 Task: Check the percentage active listings of crown molding in the last 1 year.
Action: Mouse moved to (910, 198)
Screenshot: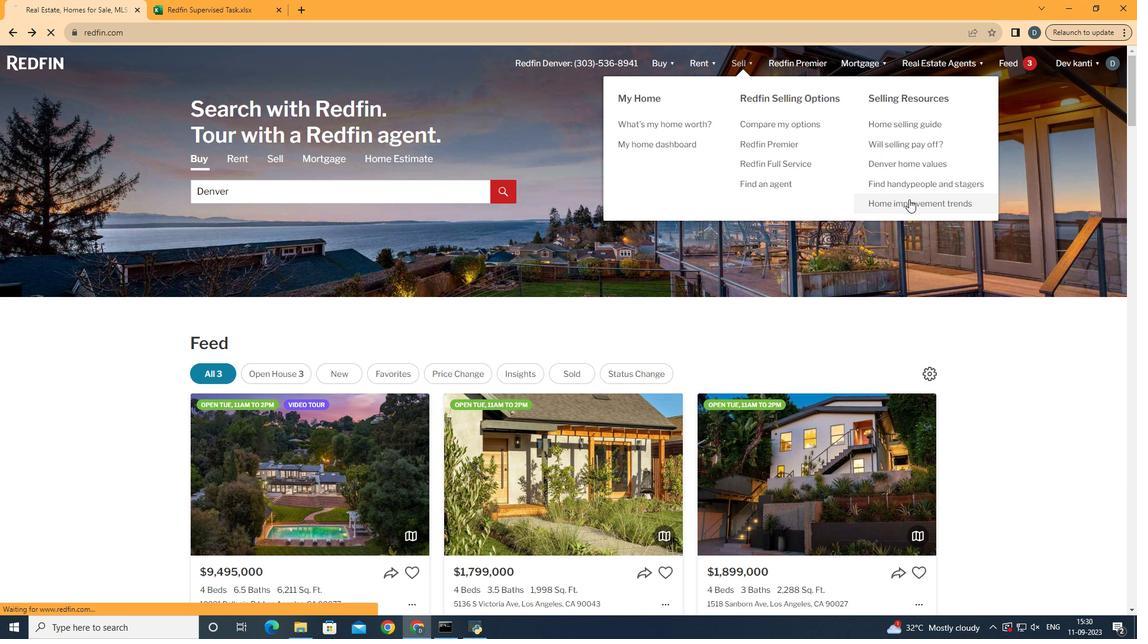 
Action: Mouse pressed left at (910, 198)
Screenshot: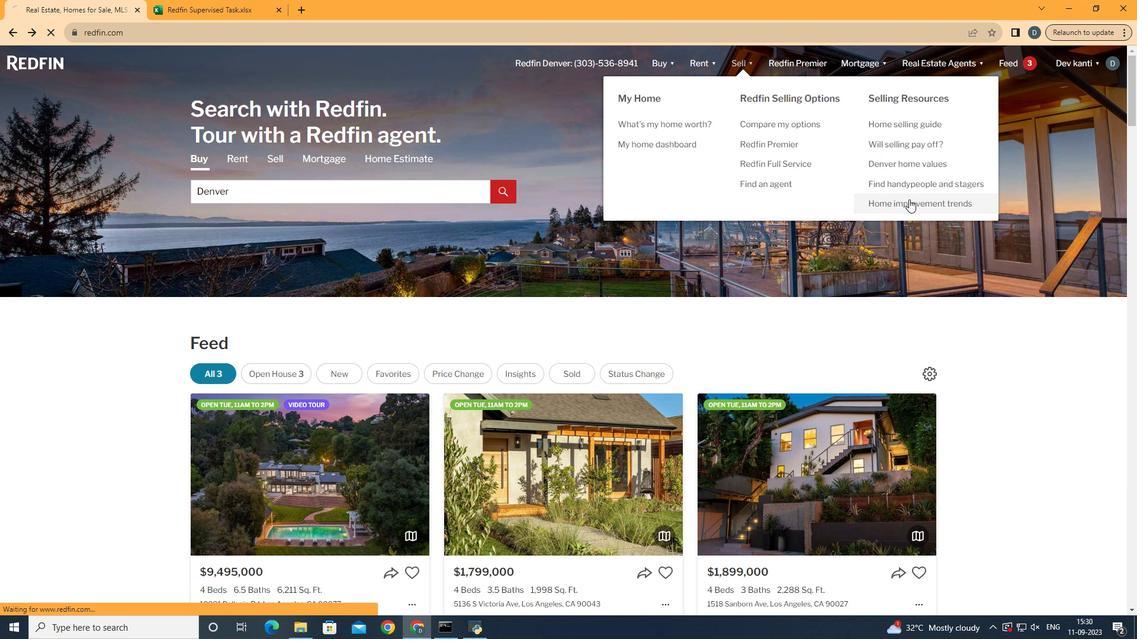 
Action: Mouse moved to (270, 223)
Screenshot: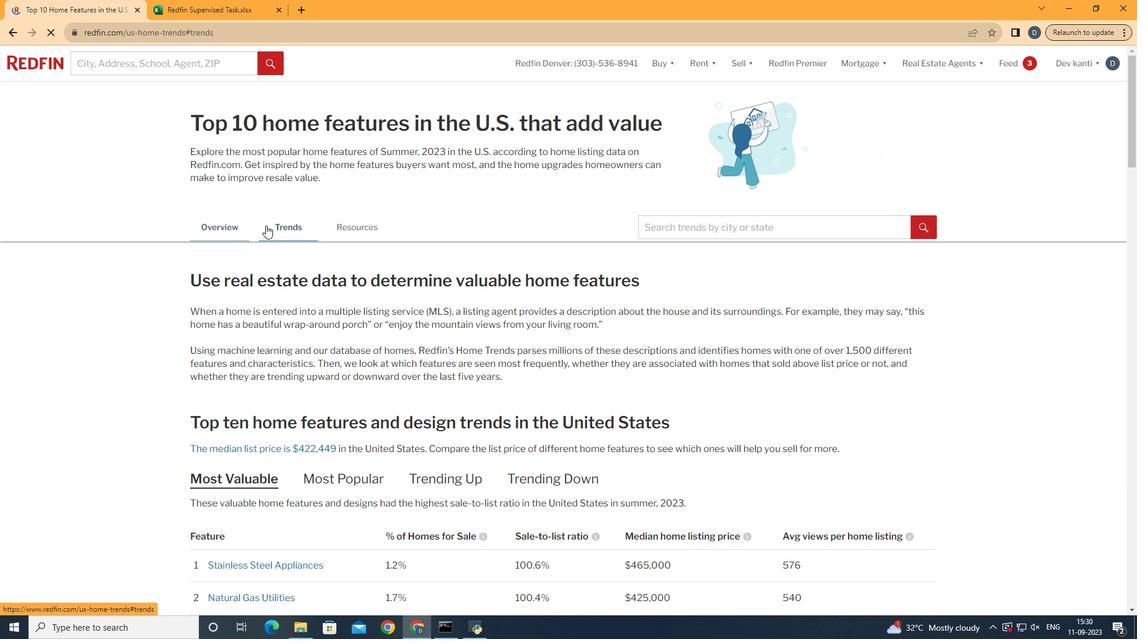 
Action: Mouse pressed left at (270, 223)
Screenshot: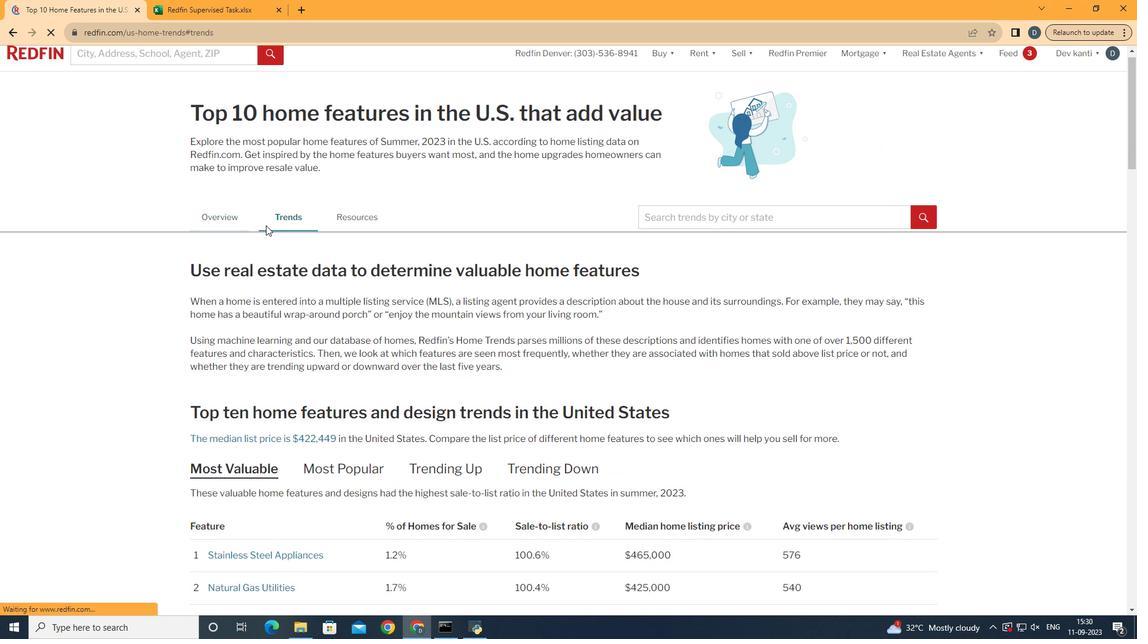 
Action: Mouse moved to (302, 252)
Screenshot: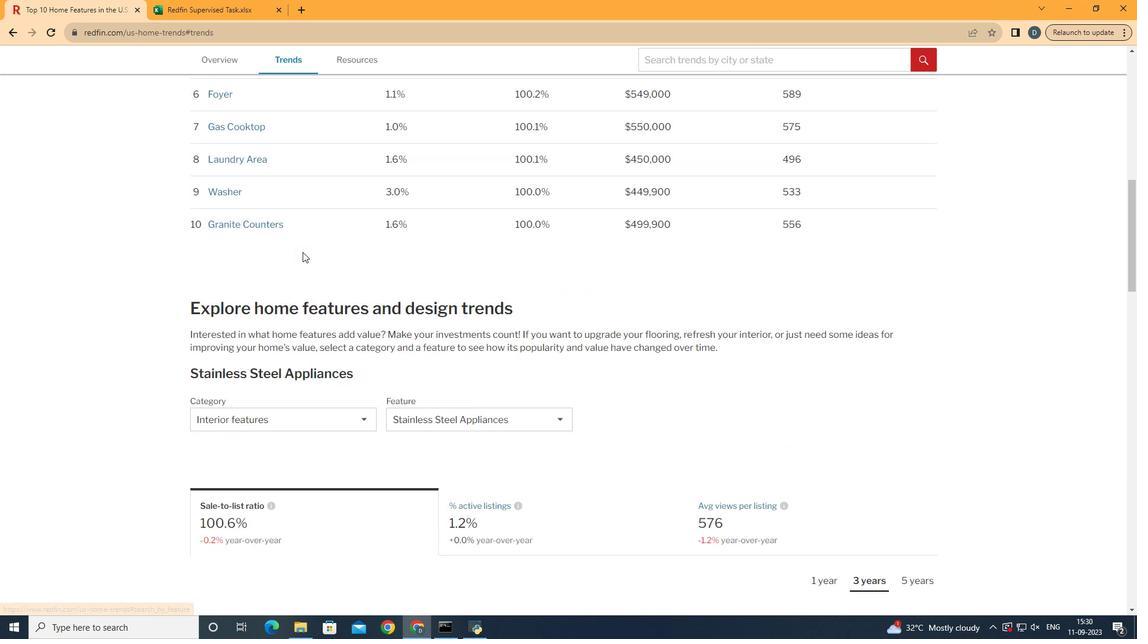 
Action: Mouse scrolled (302, 251) with delta (0, 0)
Screenshot: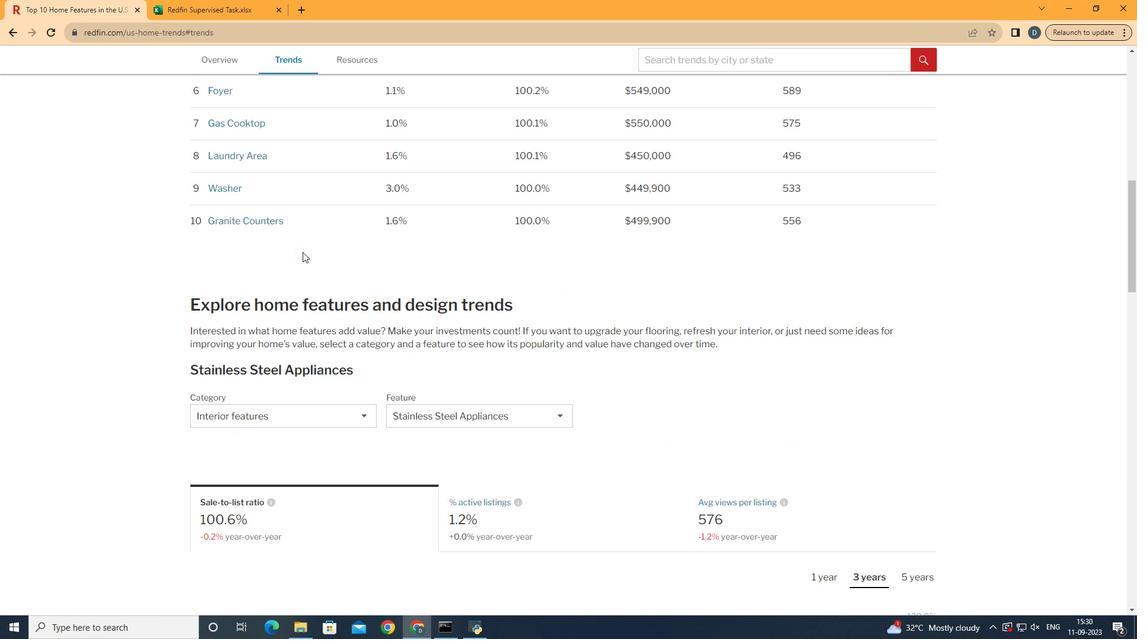 
Action: Mouse scrolled (302, 251) with delta (0, 0)
Screenshot: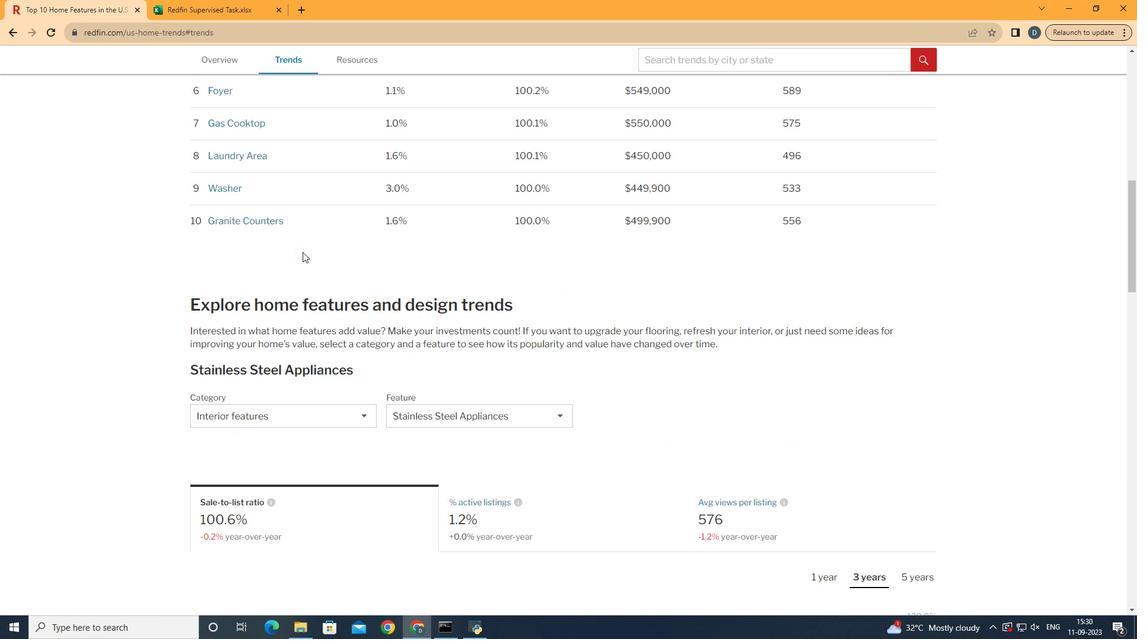 
Action: Mouse scrolled (302, 251) with delta (0, 0)
Screenshot: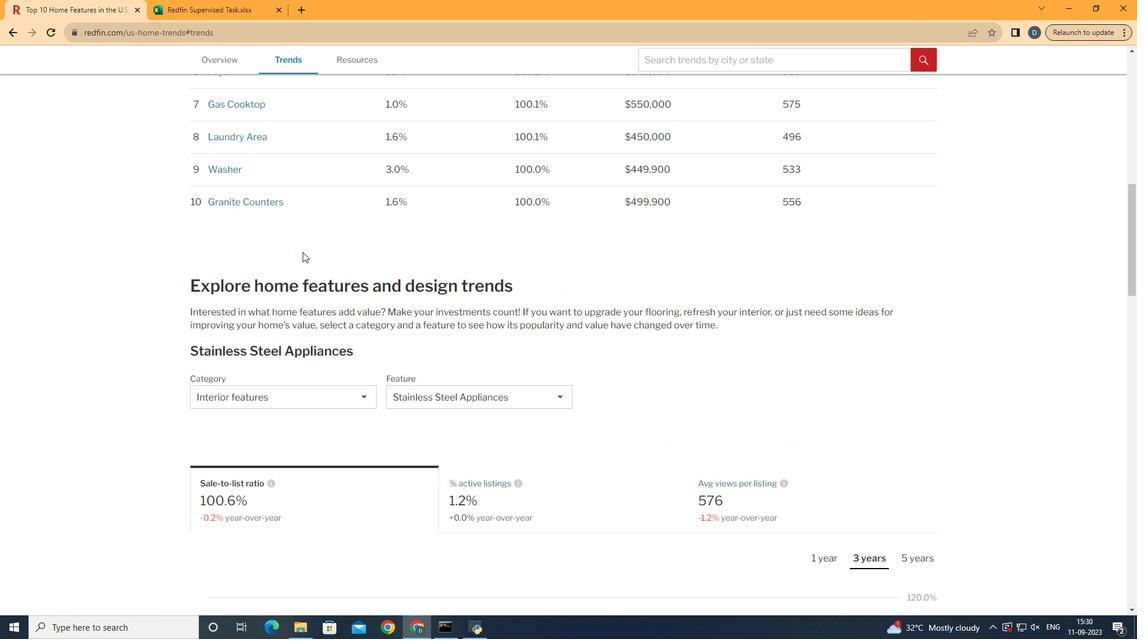 
Action: Mouse scrolled (302, 251) with delta (0, 0)
Screenshot: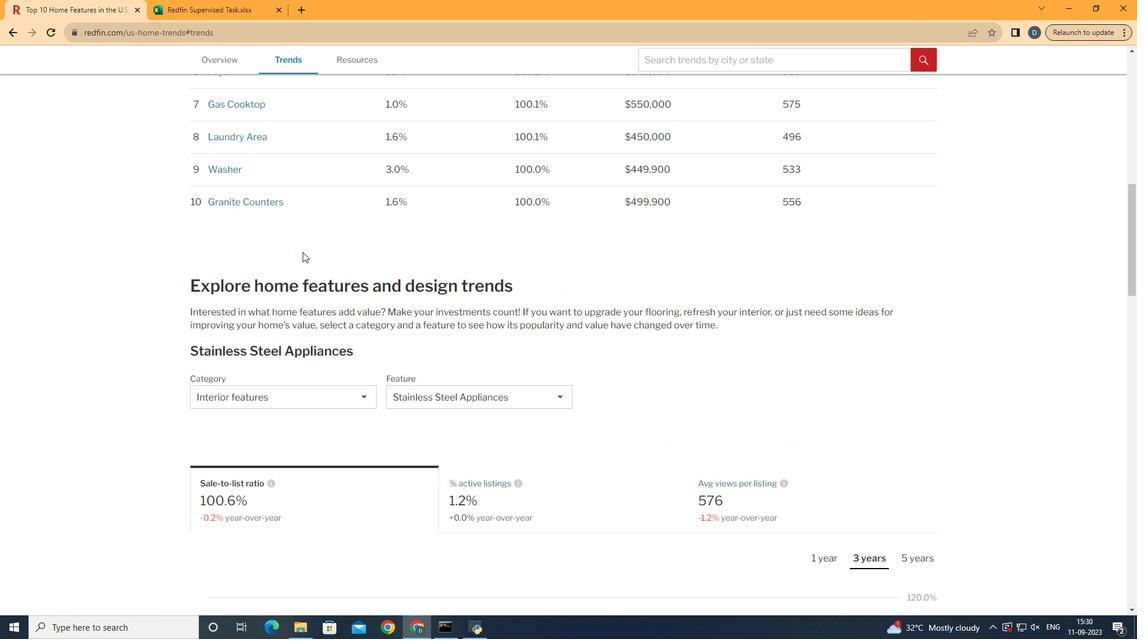 
Action: Mouse scrolled (302, 251) with delta (0, 0)
Screenshot: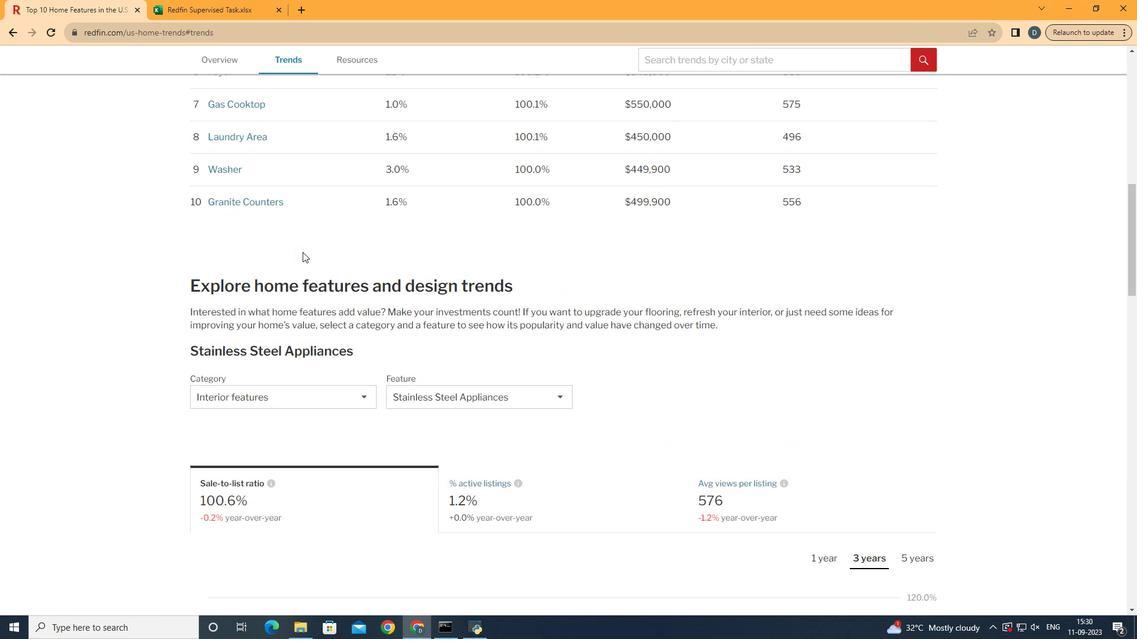 
Action: Mouse scrolled (302, 251) with delta (0, 0)
Screenshot: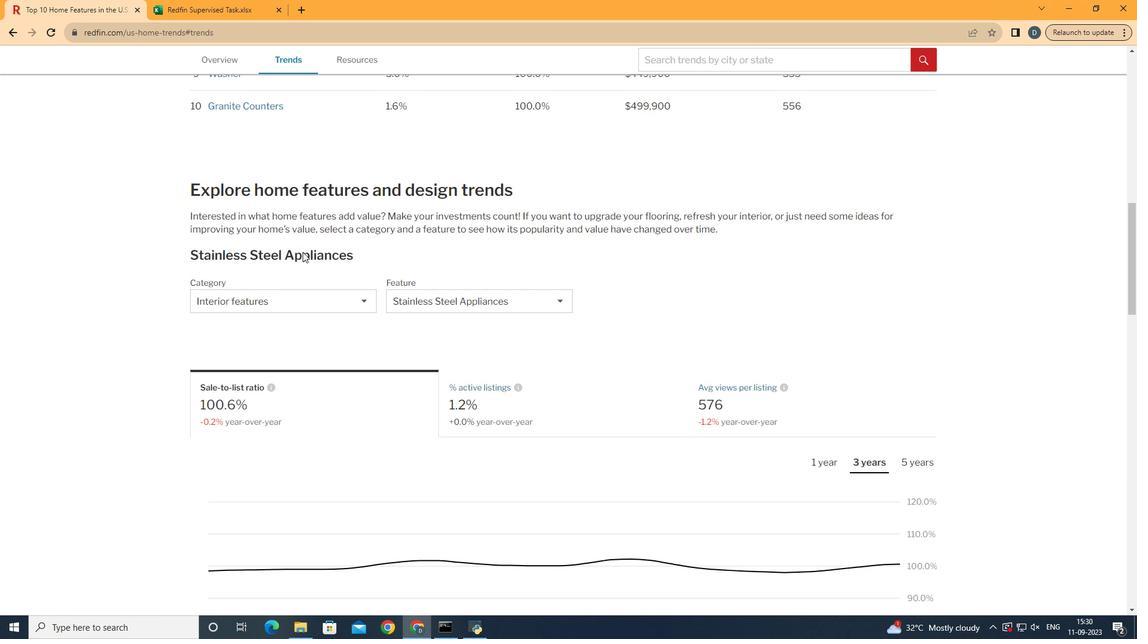 
Action: Mouse scrolled (302, 251) with delta (0, 0)
Screenshot: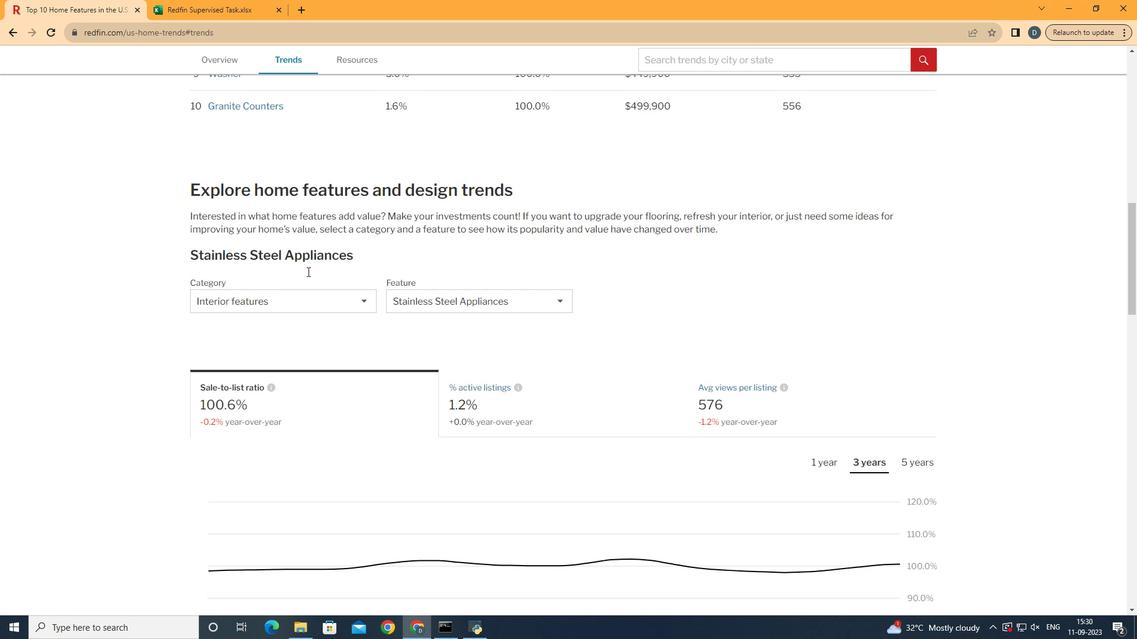 
Action: Mouse moved to (301, 309)
Screenshot: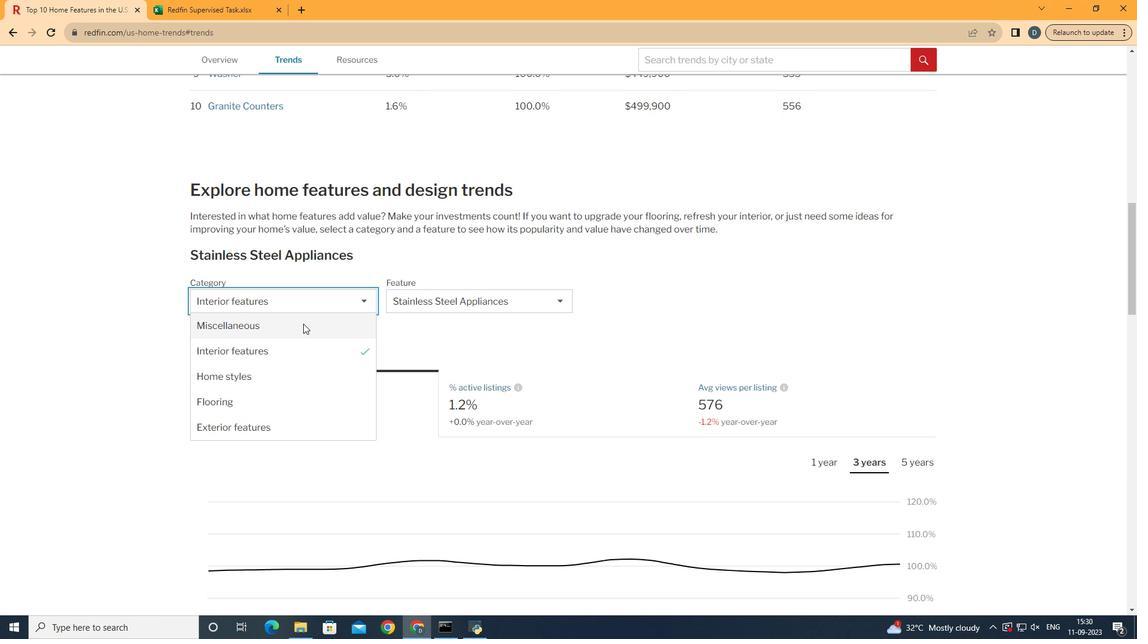 
Action: Mouse pressed left at (301, 309)
Screenshot: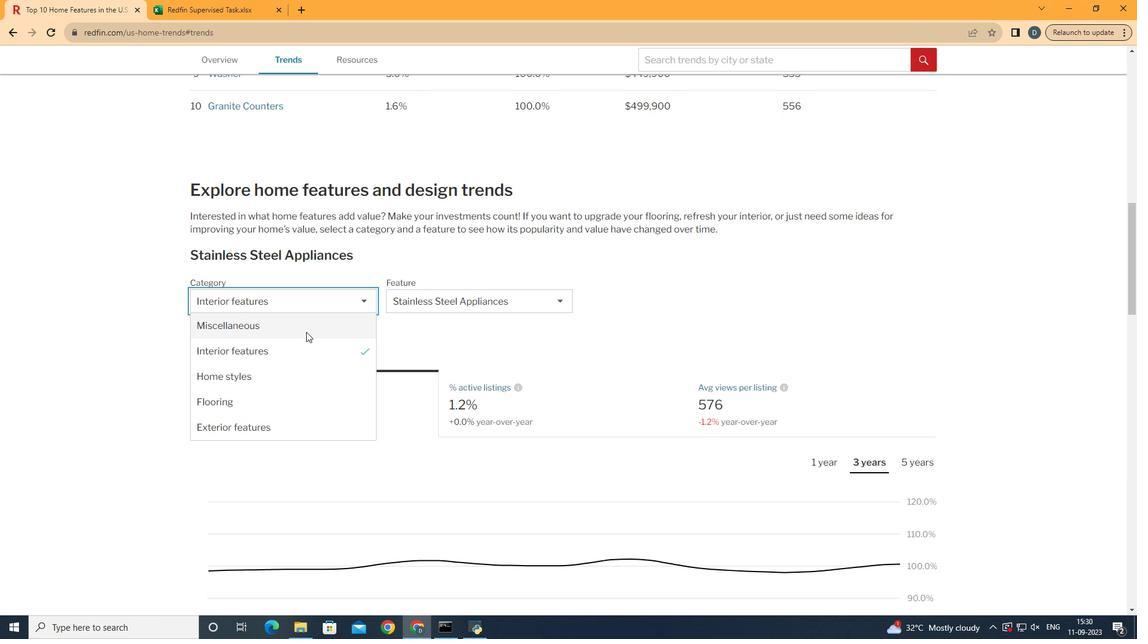 
Action: Mouse moved to (308, 341)
Screenshot: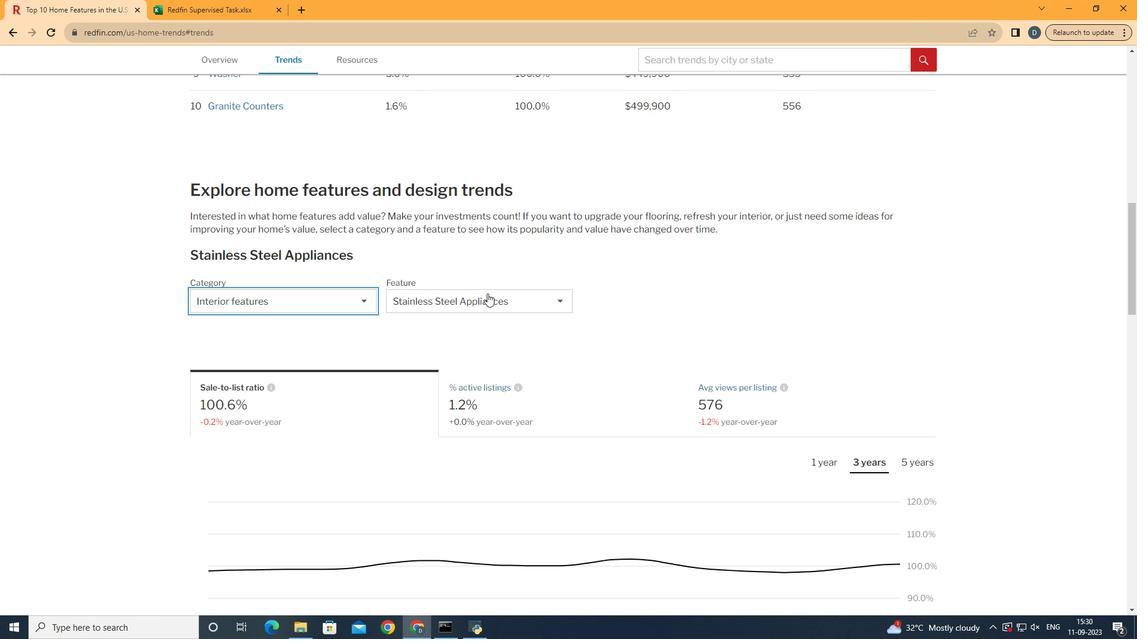 
Action: Mouse pressed left at (308, 341)
Screenshot: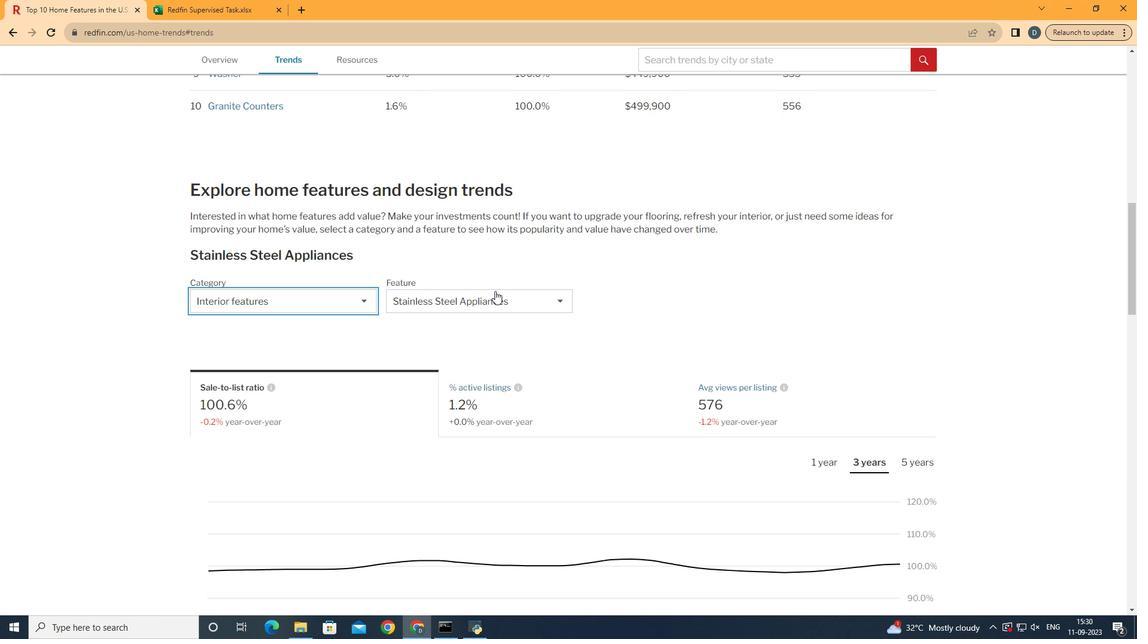 
Action: Mouse moved to (495, 291)
Screenshot: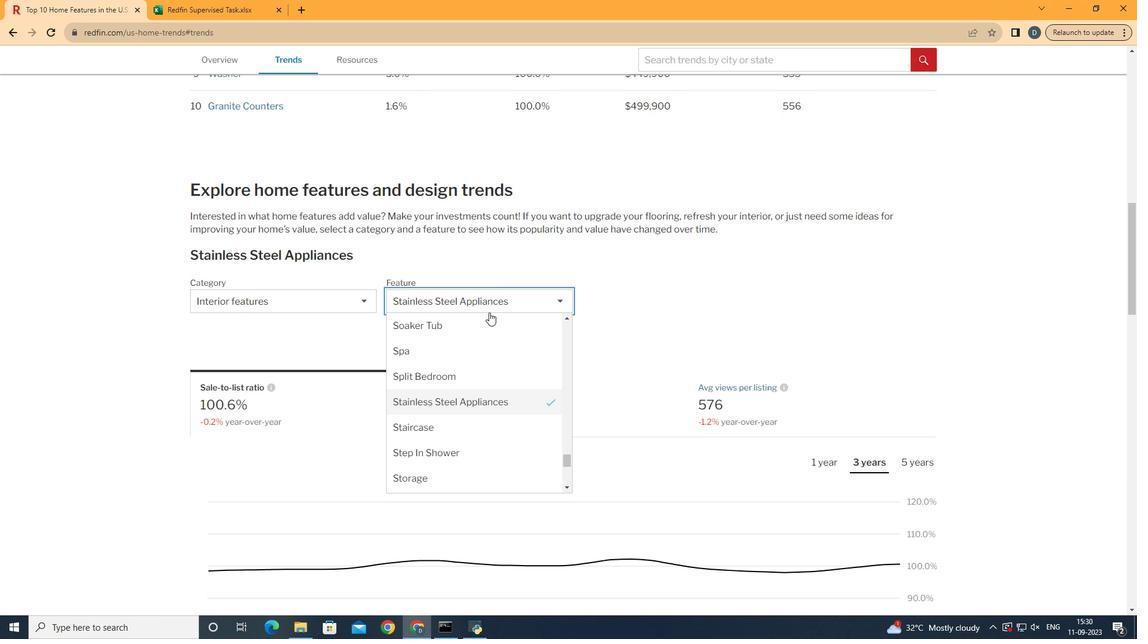 
Action: Mouse pressed left at (495, 291)
Screenshot: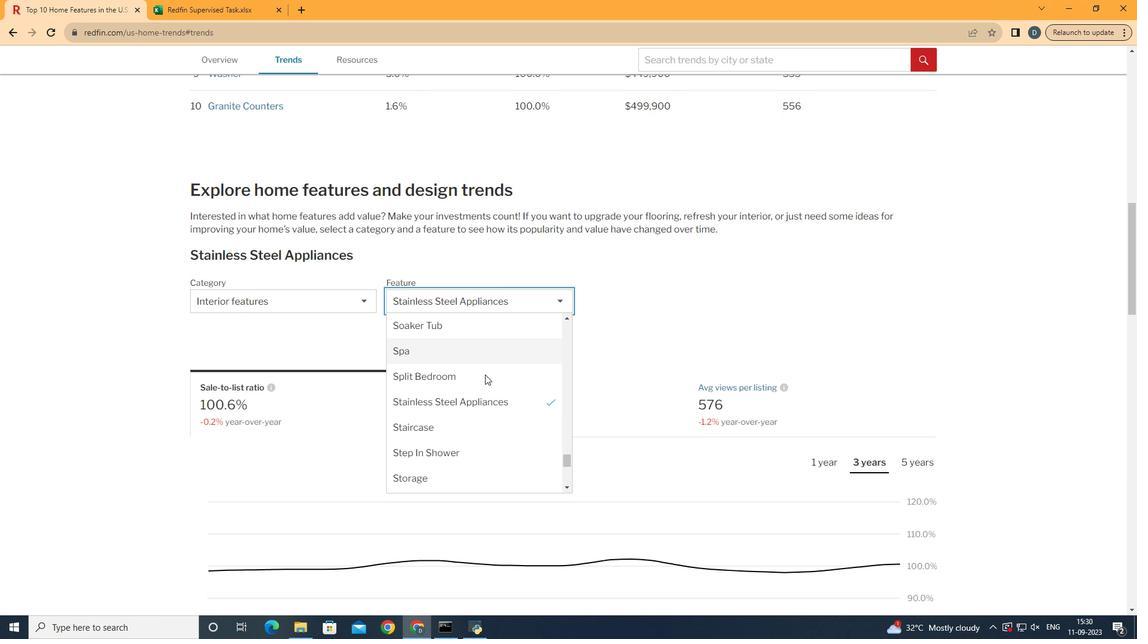 
Action: Mouse moved to (490, 379)
Screenshot: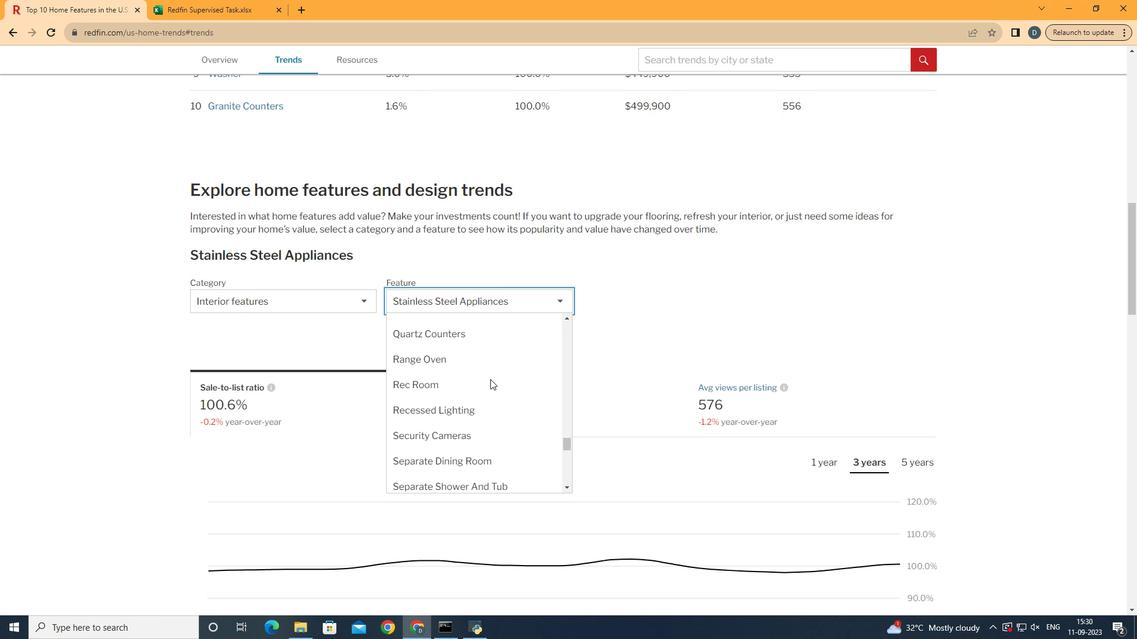 
Action: Mouse scrolled (490, 380) with delta (0, 0)
Screenshot: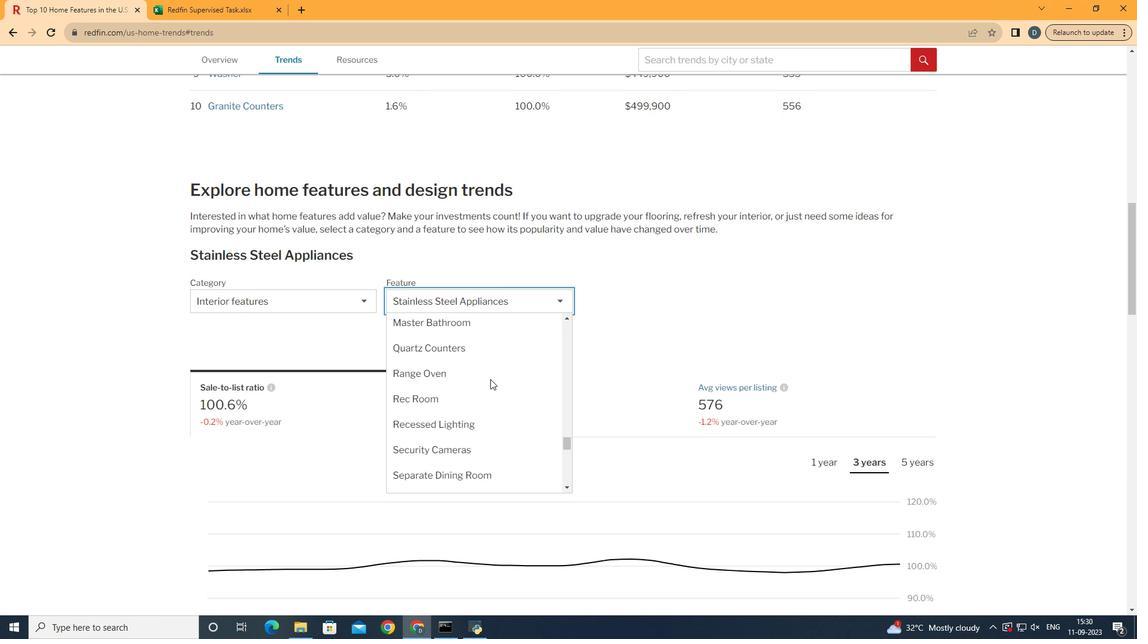 
Action: Mouse scrolled (490, 380) with delta (0, 0)
Screenshot: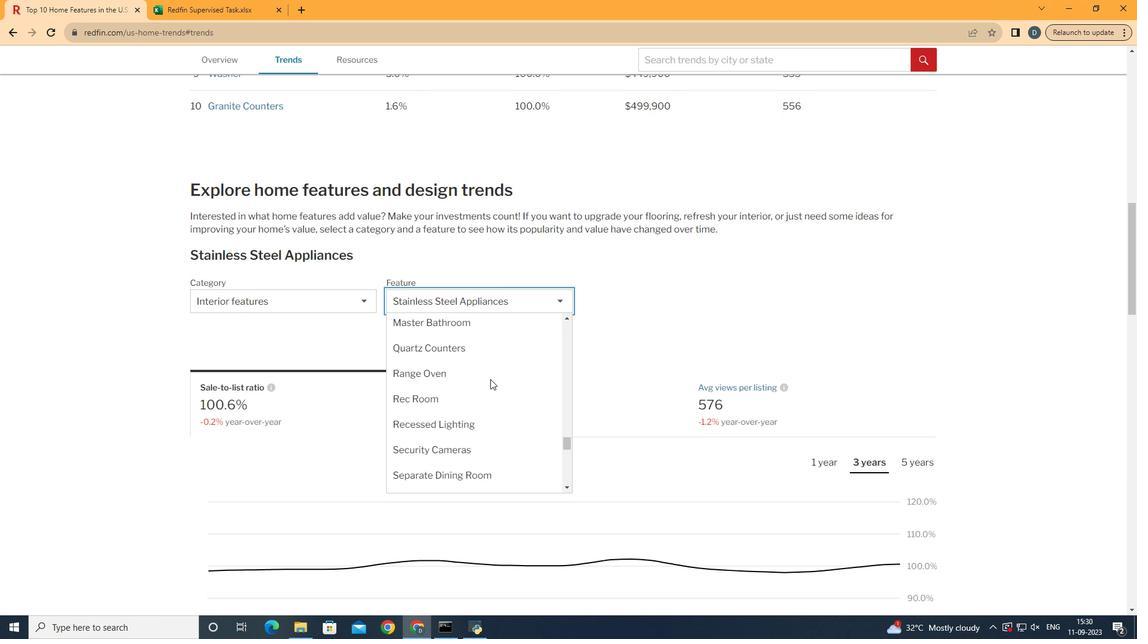 
Action: Mouse scrolled (490, 380) with delta (0, 0)
Screenshot: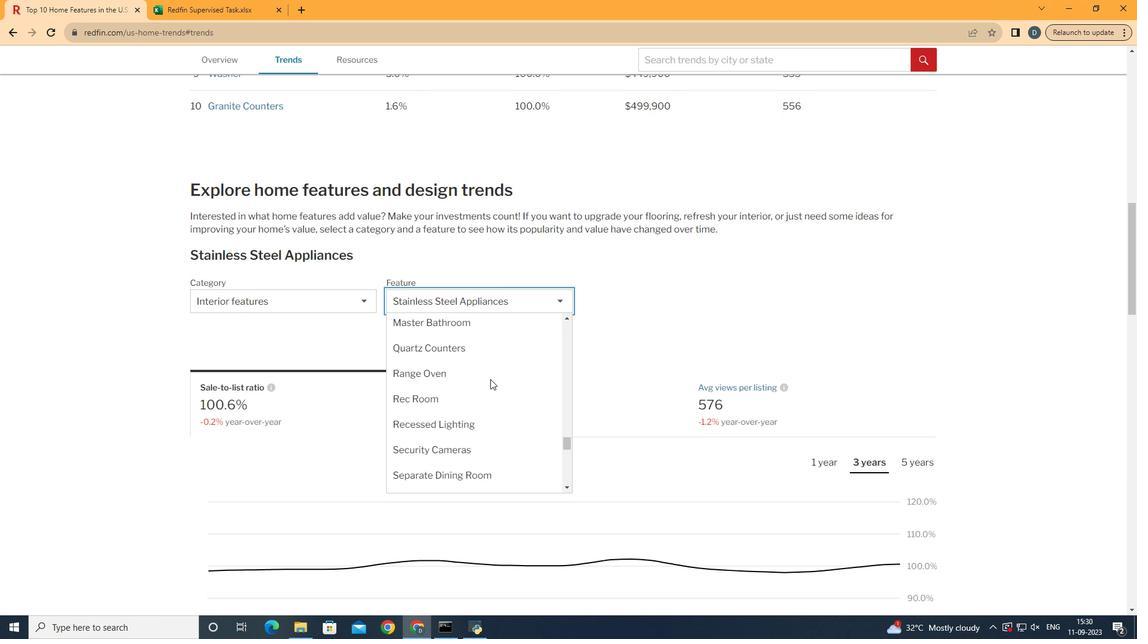 
Action: Mouse scrolled (490, 380) with delta (0, 0)
Screenshot: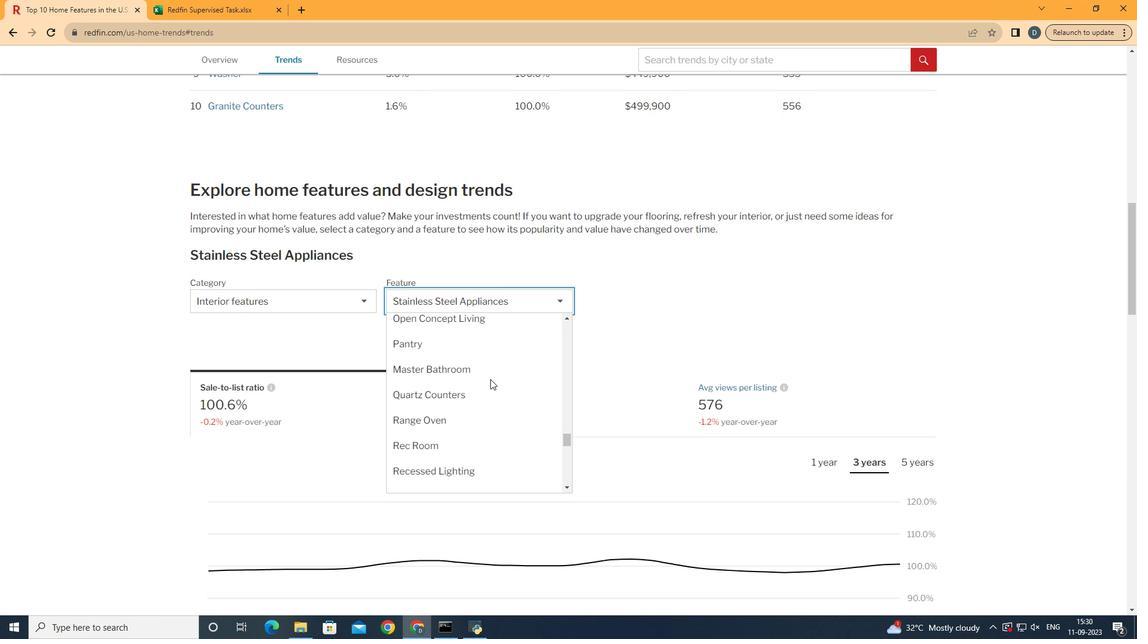 
Action: Mouse scrolled (490, 380) with delta (0, 0)
Screenshot: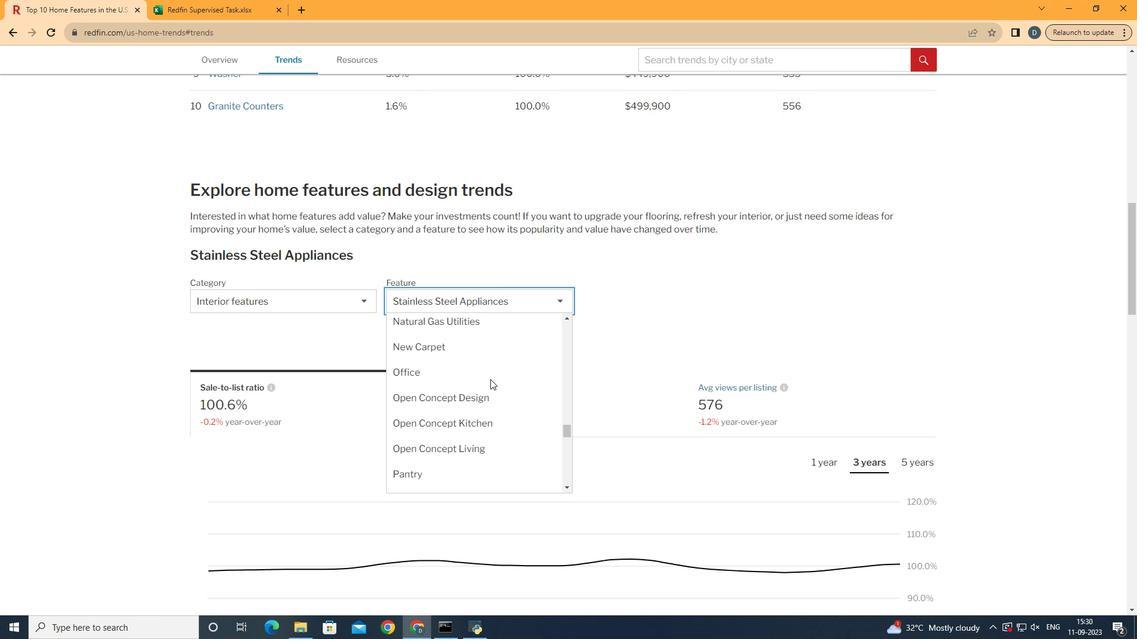 
Action: Mouse scrolled (490, 380) with delta (0, 0)
Screenshot: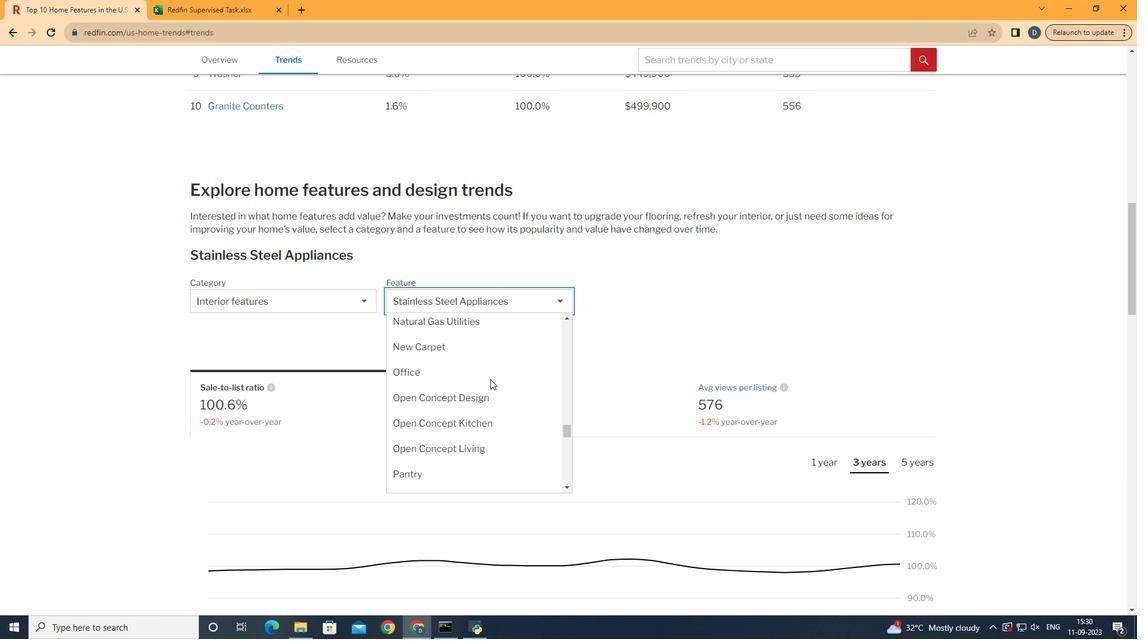 
Action: Mouse scrolled (490, 380) with delta (0, 0)
Screenshot: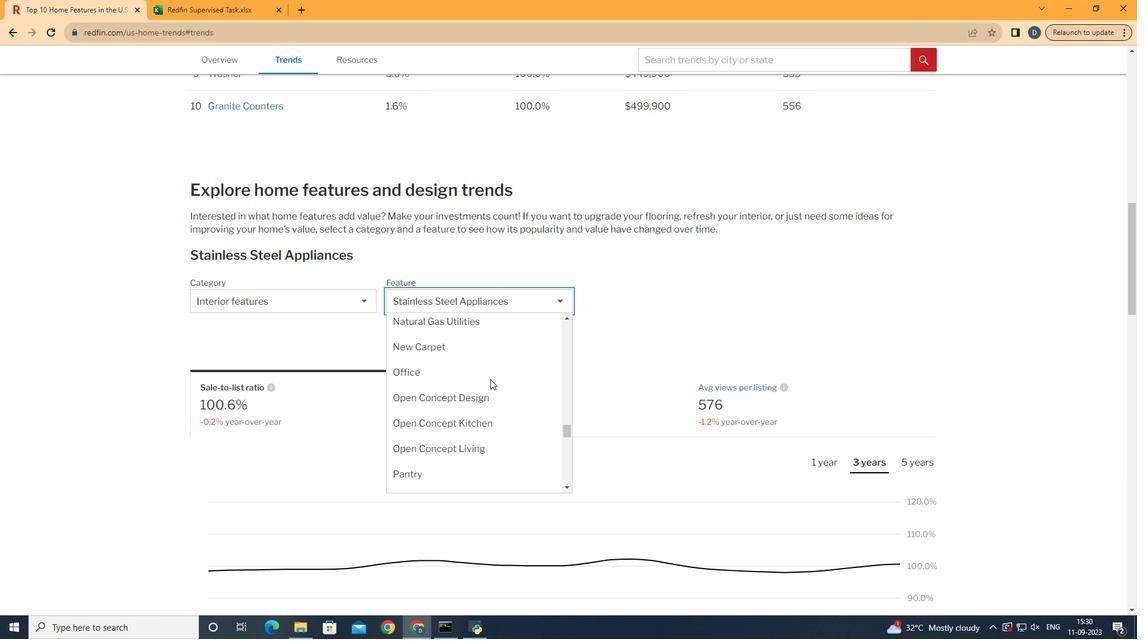 
Action: Mouse scrolled (490, 380) with delta (0, 0)
Screenshot: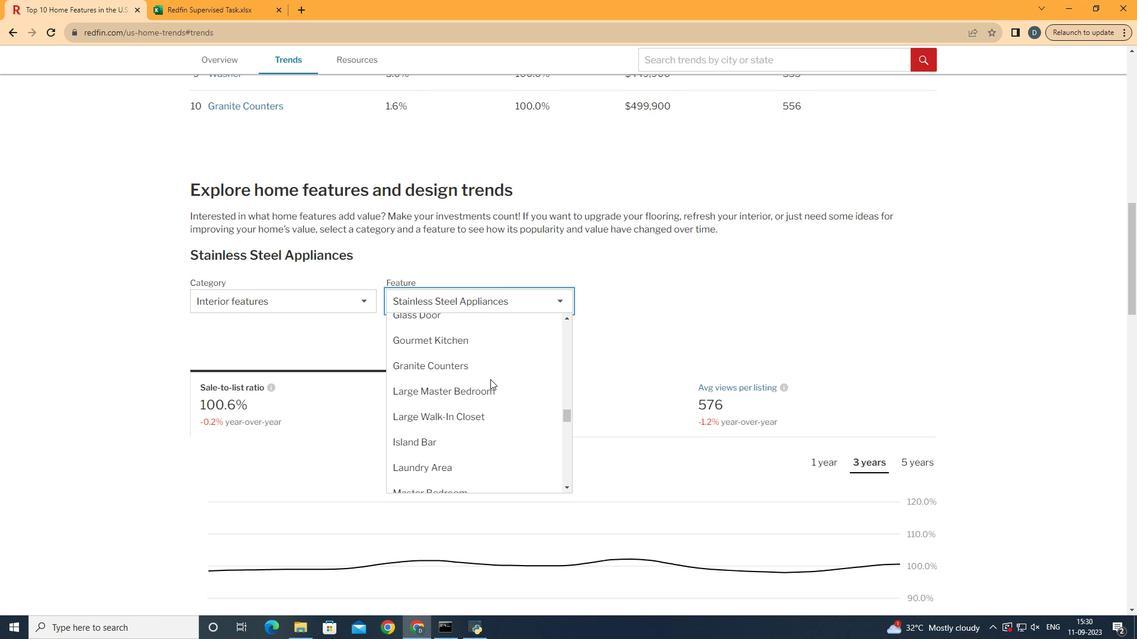 
Action: Mouse scrolled (490, 380) with delta (0, 0)
Screenshot: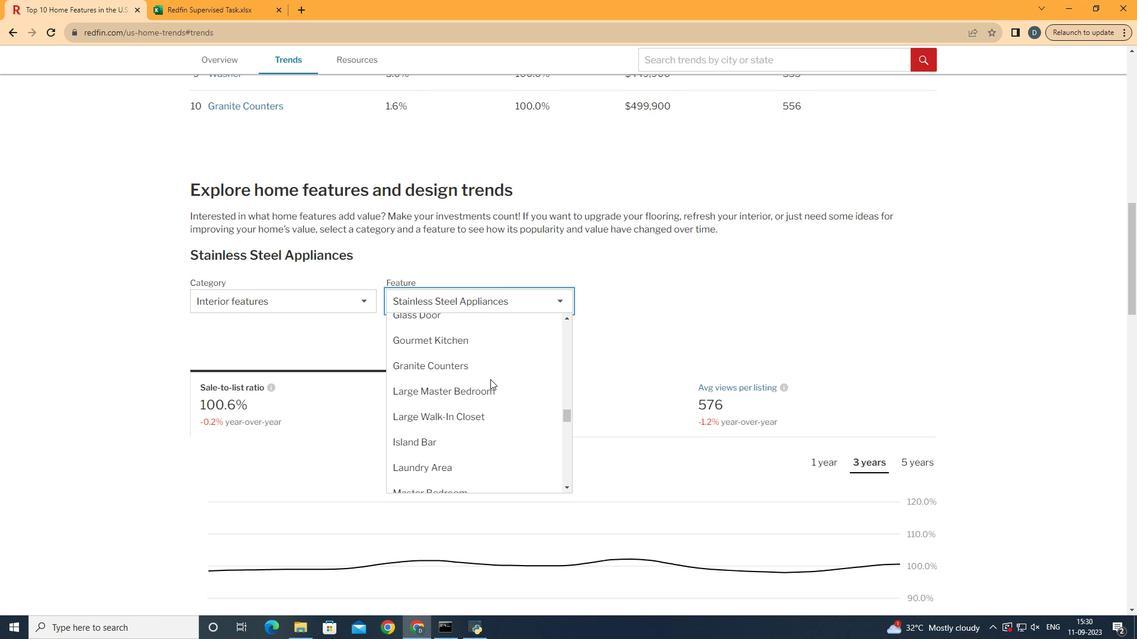 
Action: Mouse scrolled (490, 380) with delta (0, 0)
Screenshot: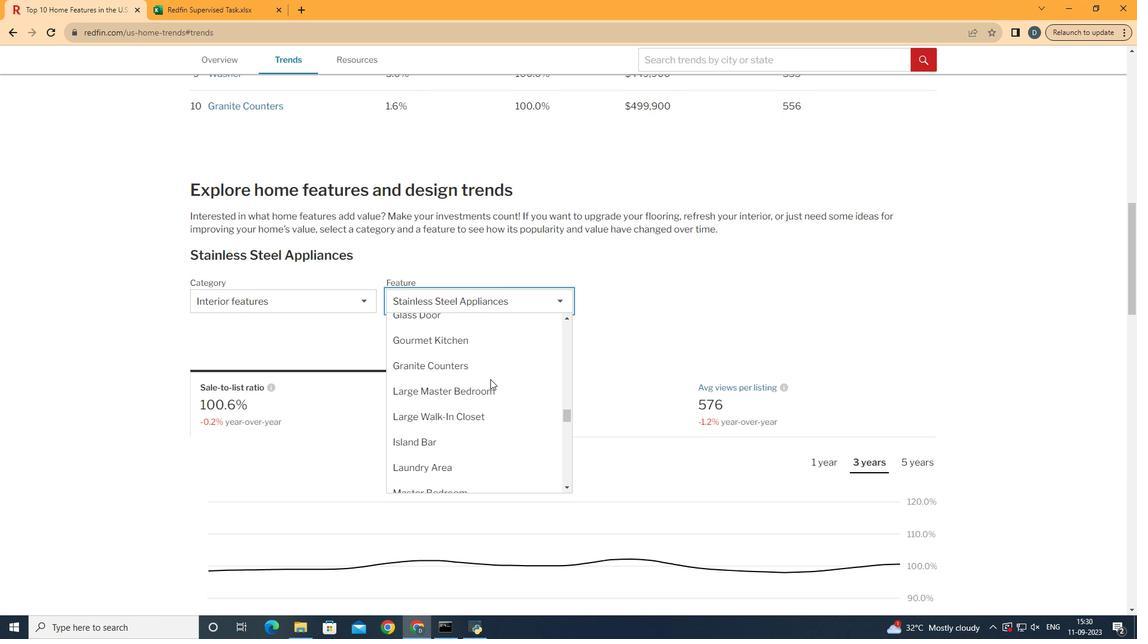 
Action: Mouse scrolled (490, 380) with delta (0, 0)
Screenshot: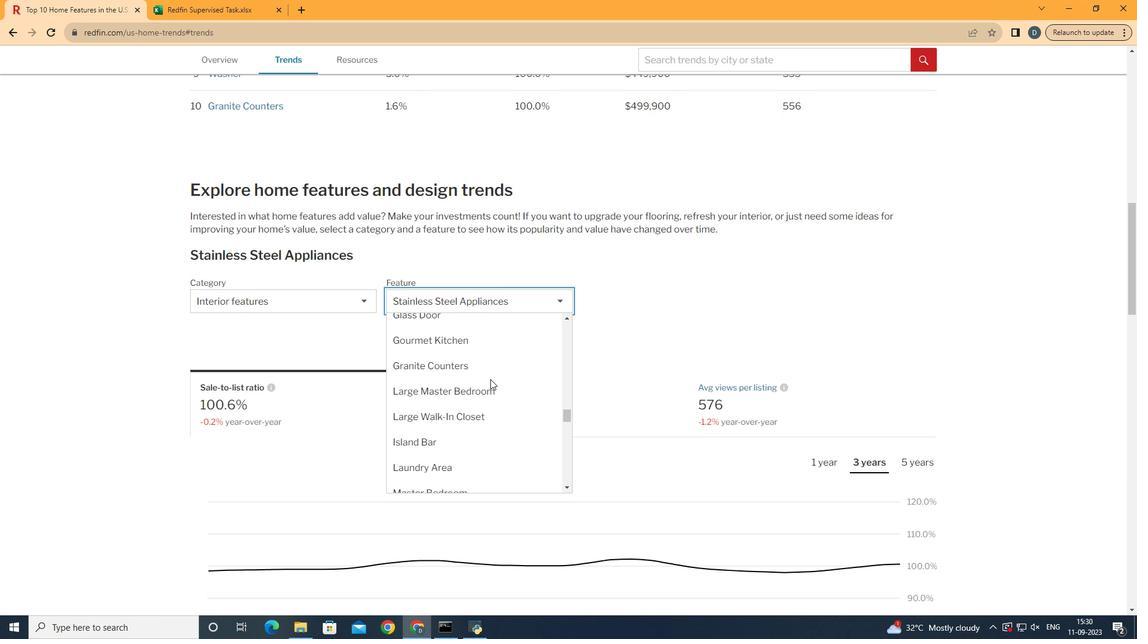 
Action: Mouse moved to (491, 379)
Screenshot: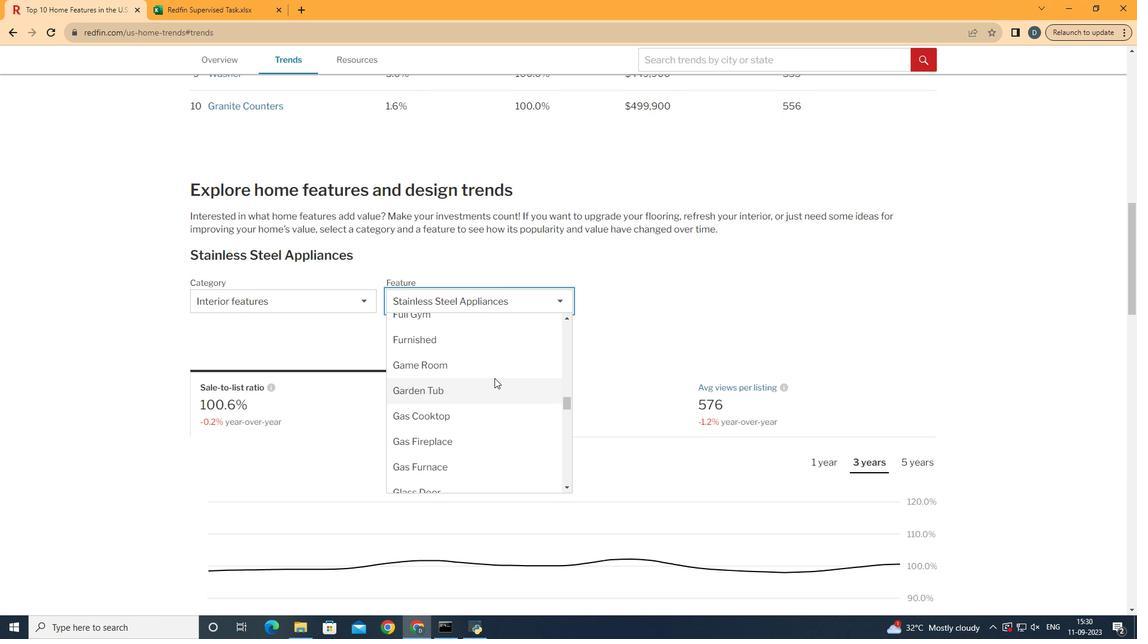 
Action: Mouse scrolled (491, 380) with delta (0, 0)
Screenshot: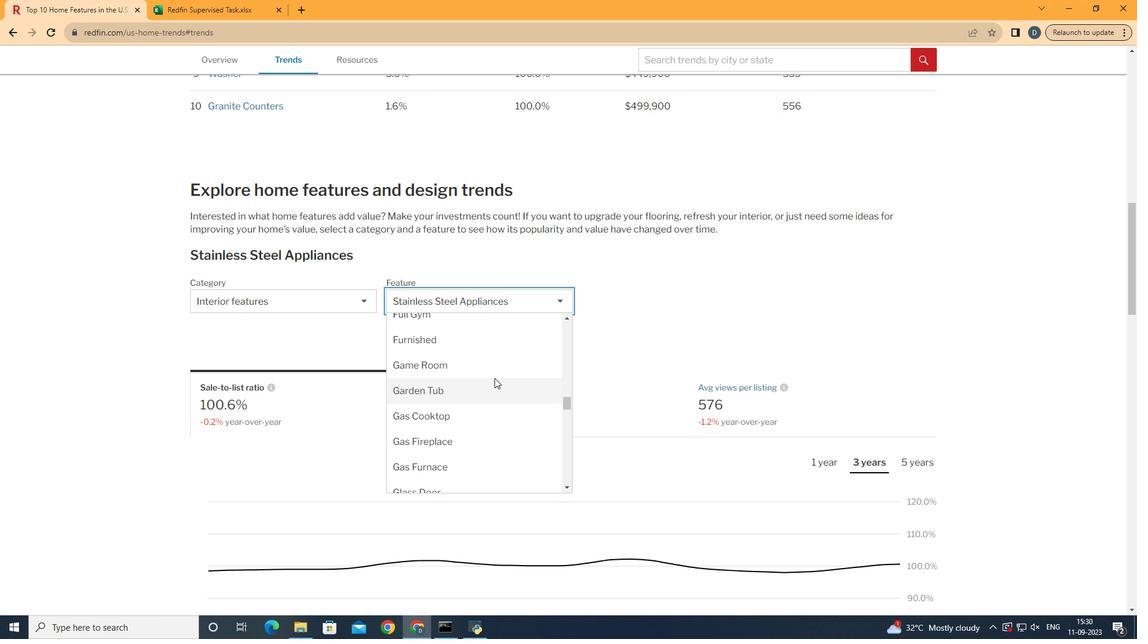
Action: Mouse scrolled (491, 380) with delta (0, 0)
Screenshot: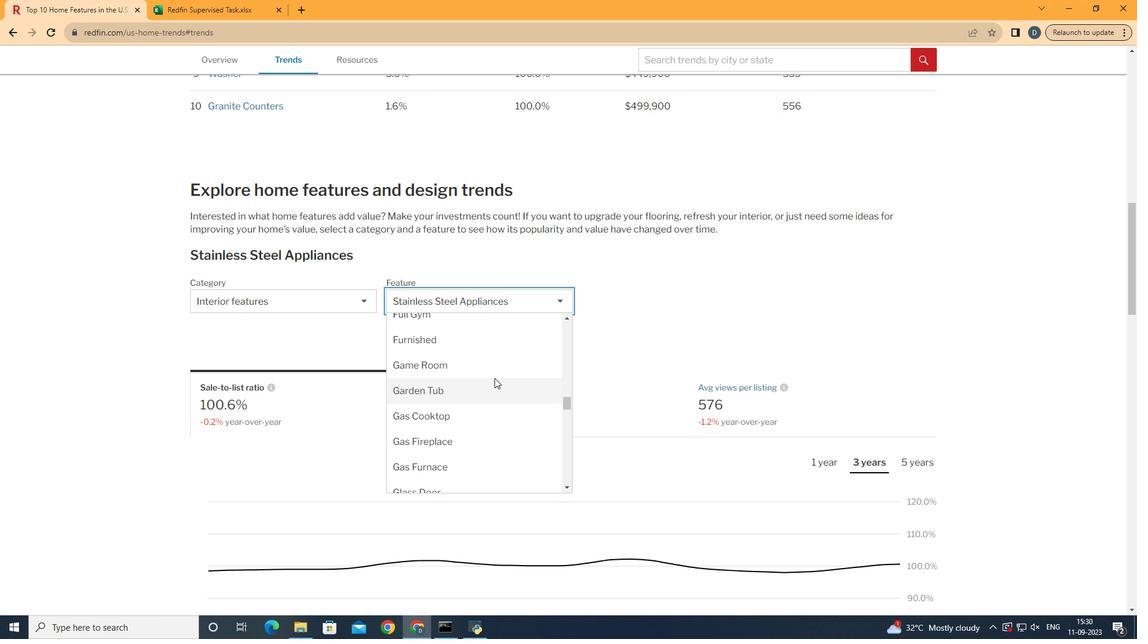 
Action: Mouse scrolled (491, 380) with delta (0, 0)
Screenshot: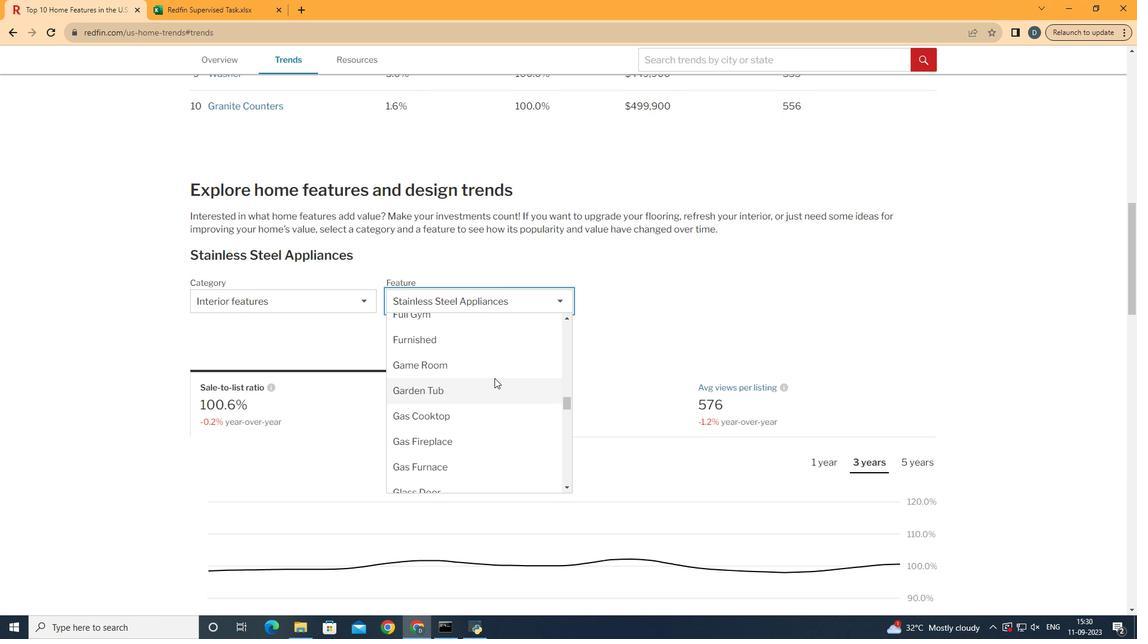 
Action: Mouse moved to (494, 378)
Screenshot: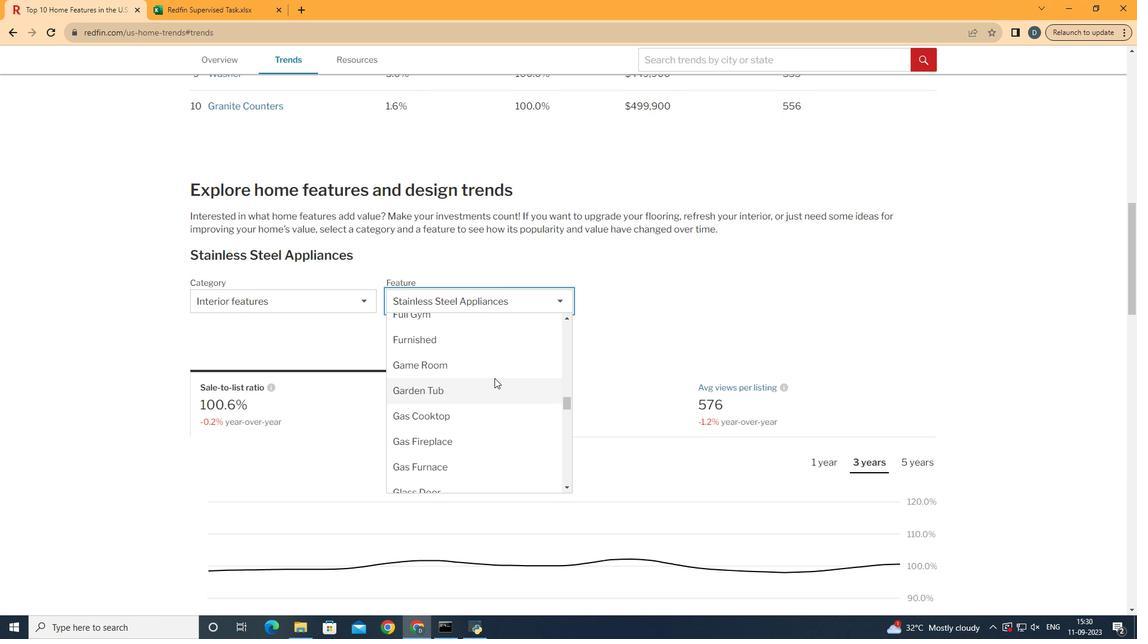 
Action: Mouse scrolled (494, 379) with delta (0, 0)
Screenshot: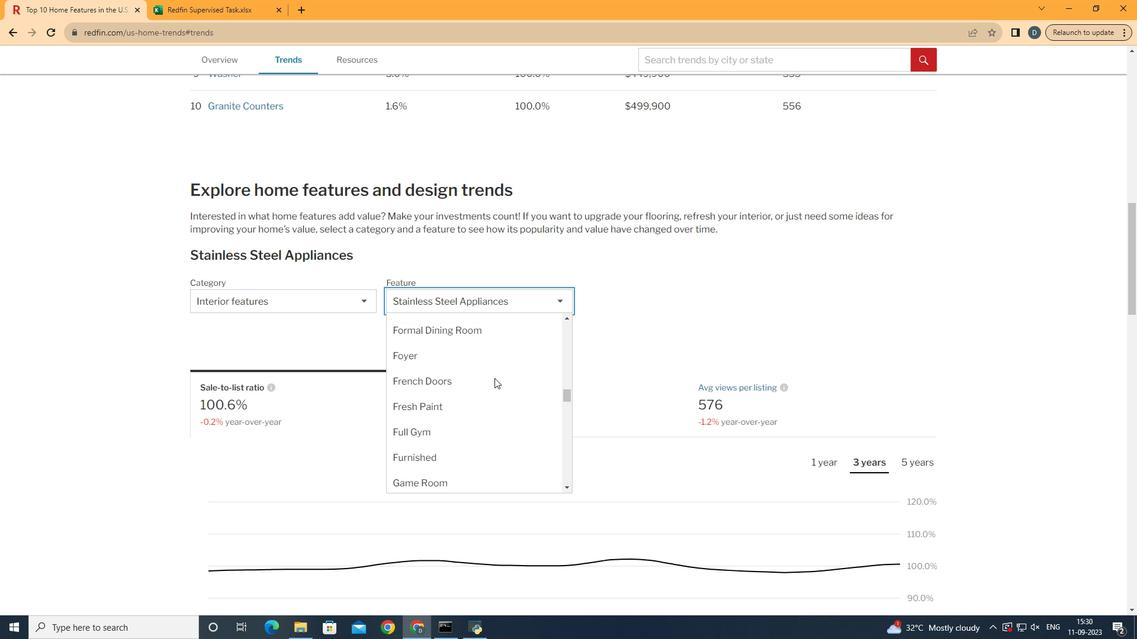
Action: Mouse scrolled (494, 379) with delta (0, 0)
Screenshot: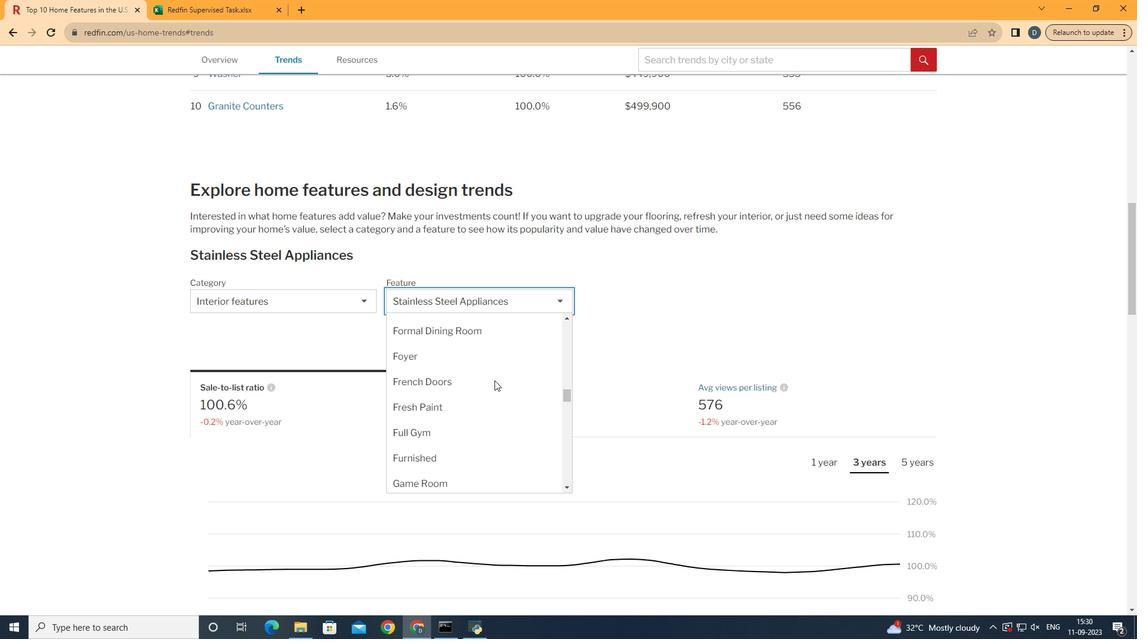 
Action: Mouse moved to (494, 382)
Screenshot: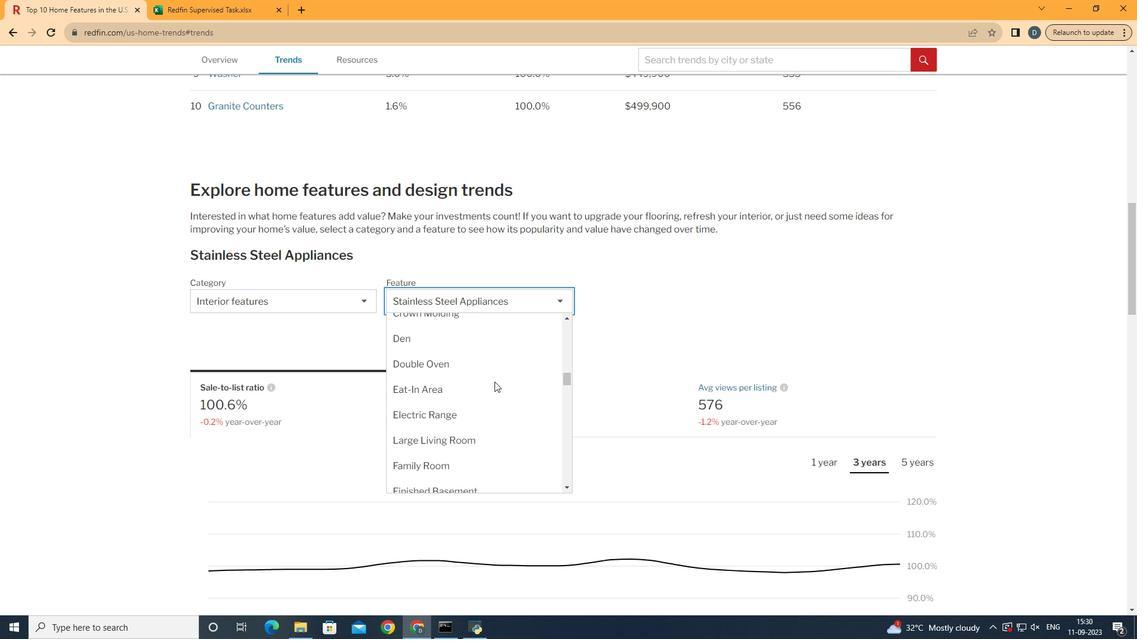 
Action: Mouse scrolled (494, 382) with delta (0, 0)
Screenshot: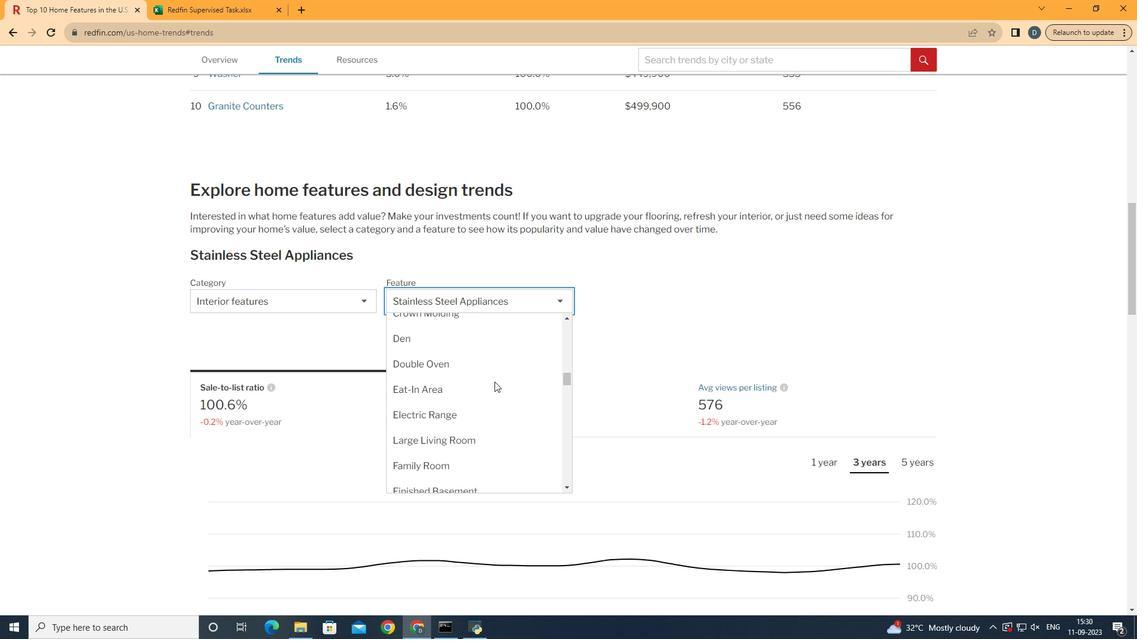
Action: Mouse scrolled (494, 382) with delta (0, 0)
Screenshot: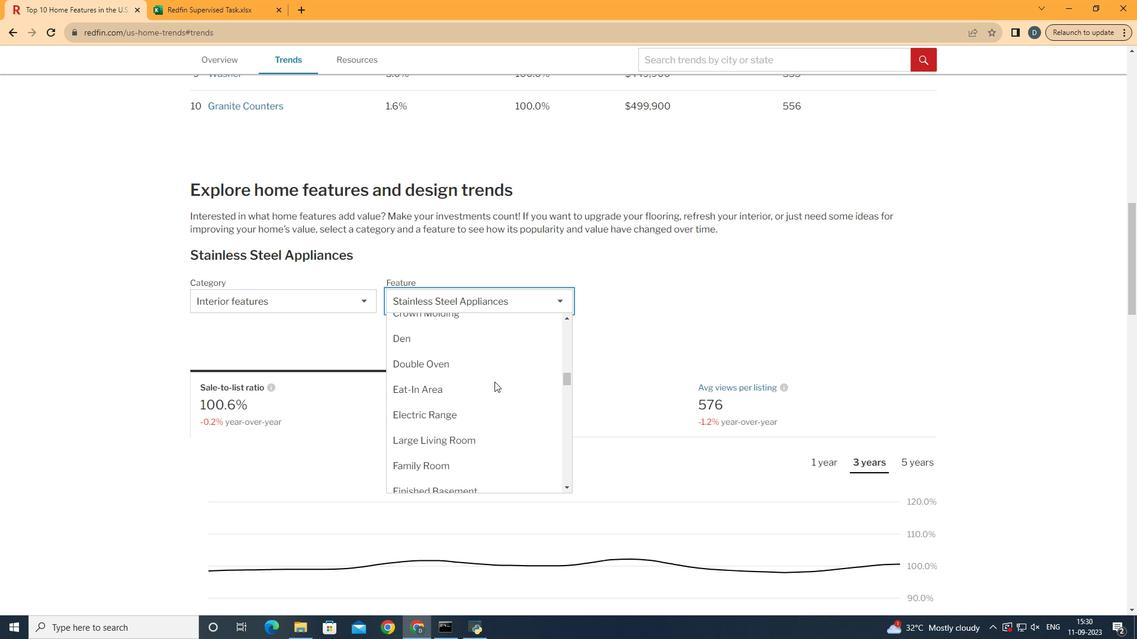 
Action: Mouse moved to (494, 382)
Screenshot: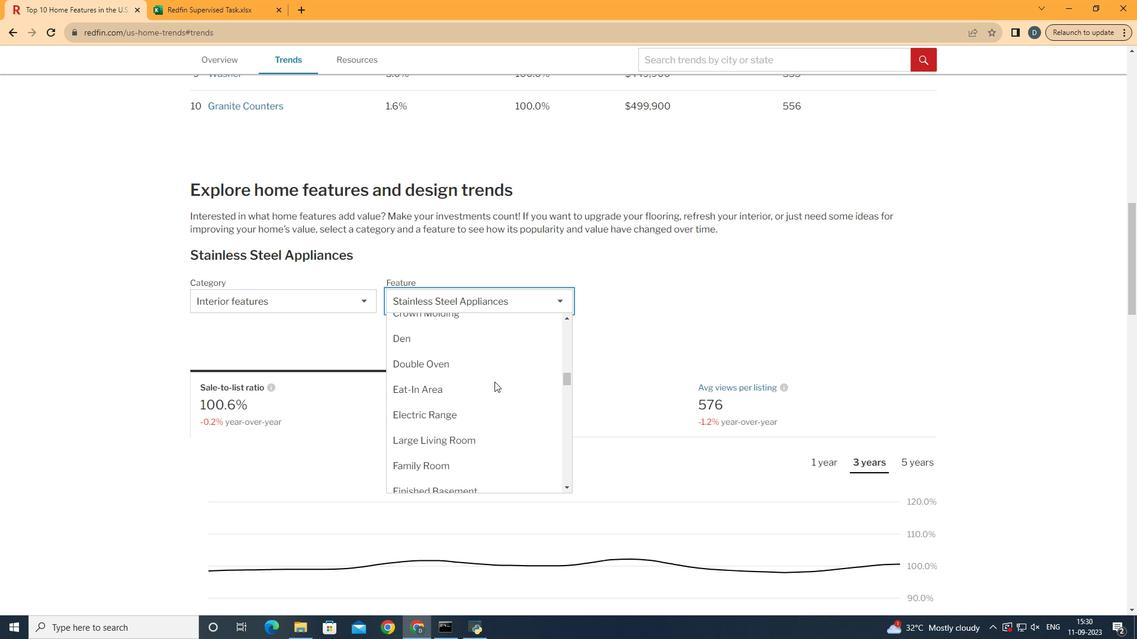 
Action: Mouse scrolled (494, 382) with delta (0, 0)
Screenshot: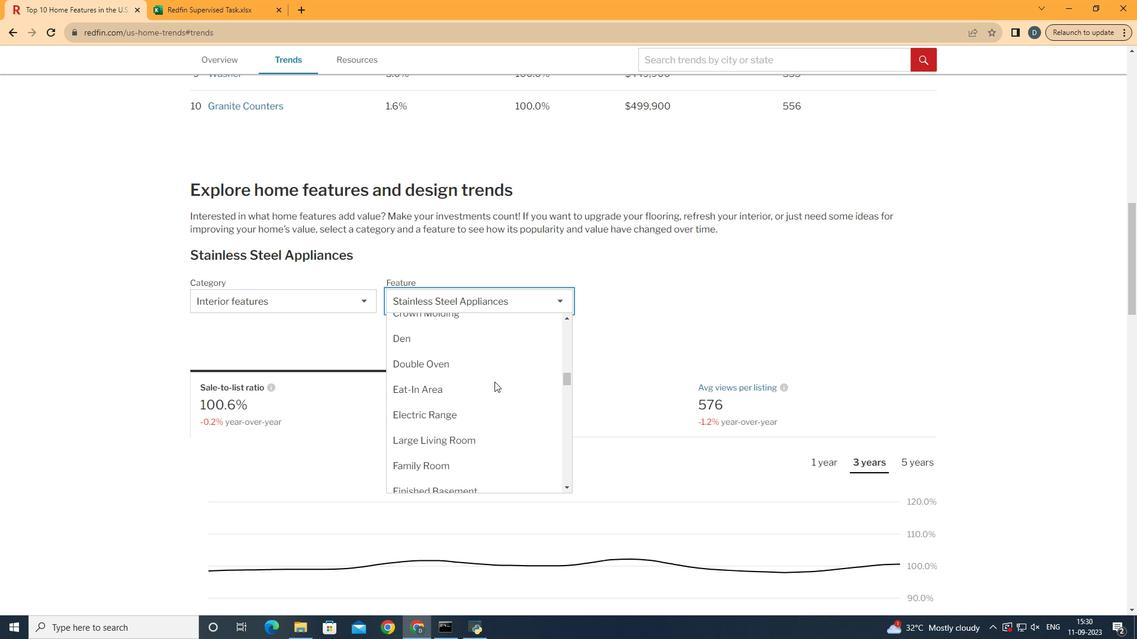 
Action: Mouse scrolled (494, 382) with delta (0, 0)
Screenshot: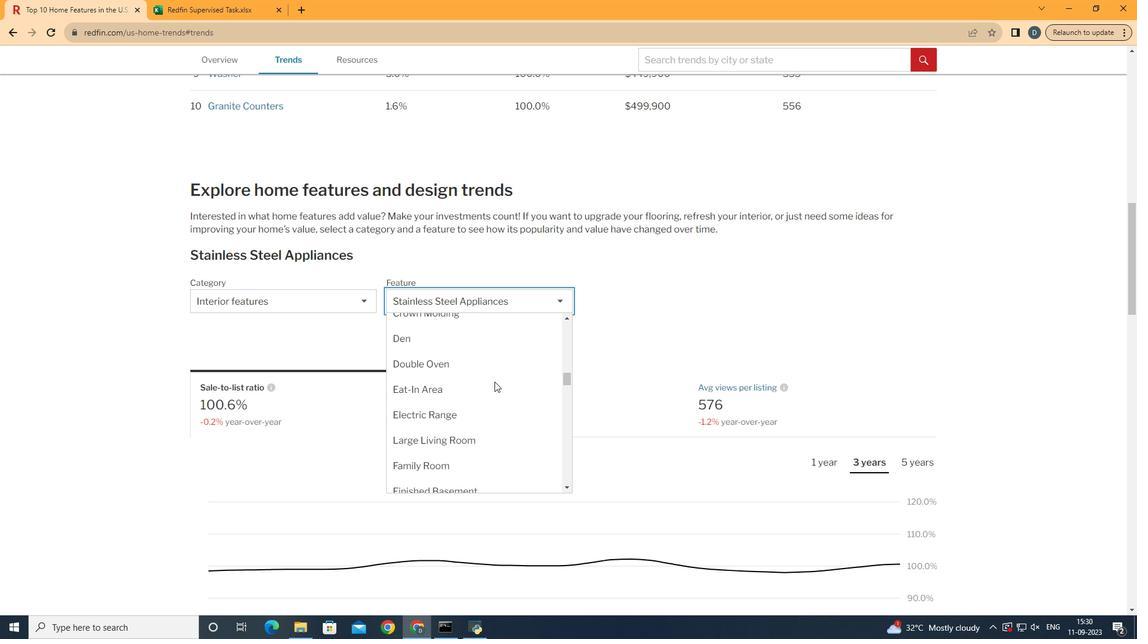 
Action: Mouse scrolled (494, 382) with delta (0, 0)
Screenshot: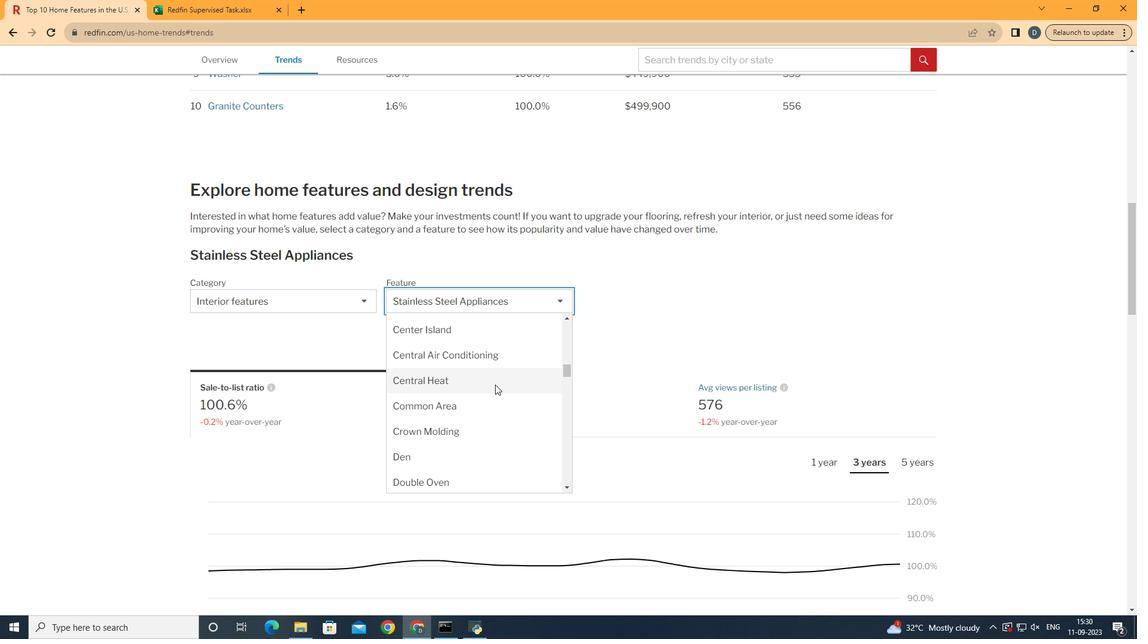 
Action: Mouse scrolled (494, 382) with delta (0, 0)
Screenshot: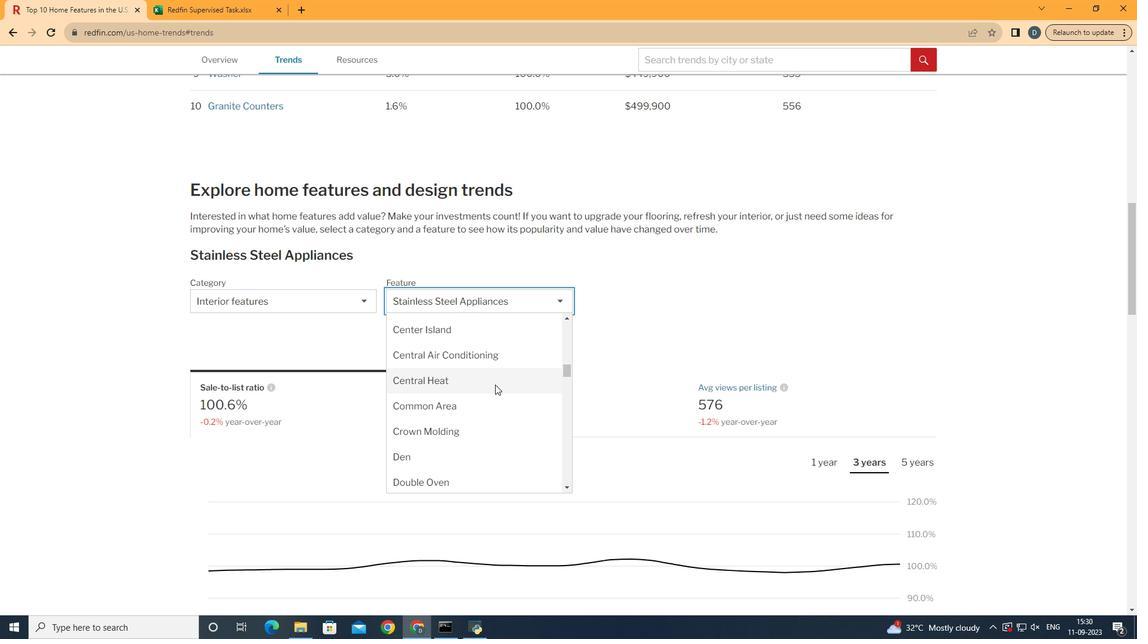 
Action: Mouse moved to (486, 439)
Screenshot: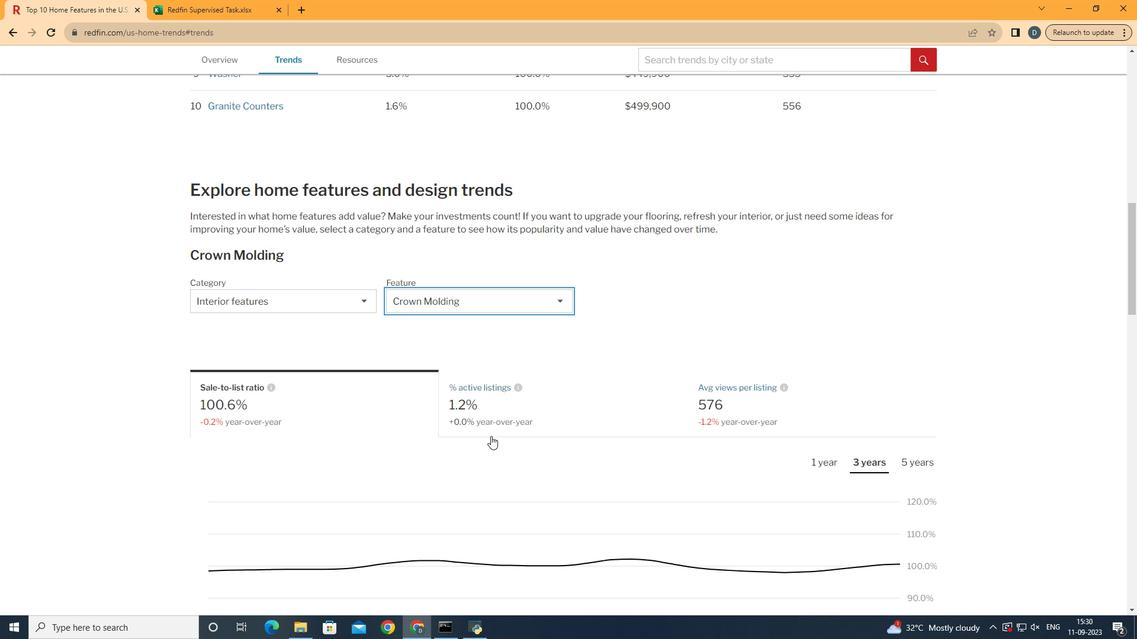 
Action: Mouse pressed left at (486, 439)
Screenshot: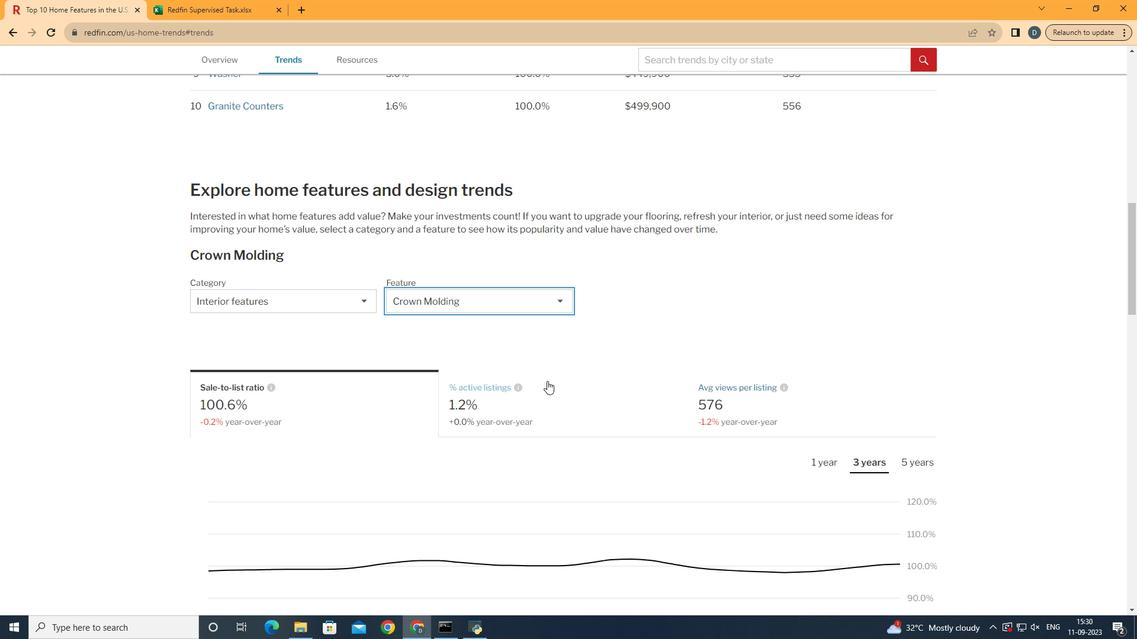 
Action: Mouse moved to (621, 335)
Screenshot: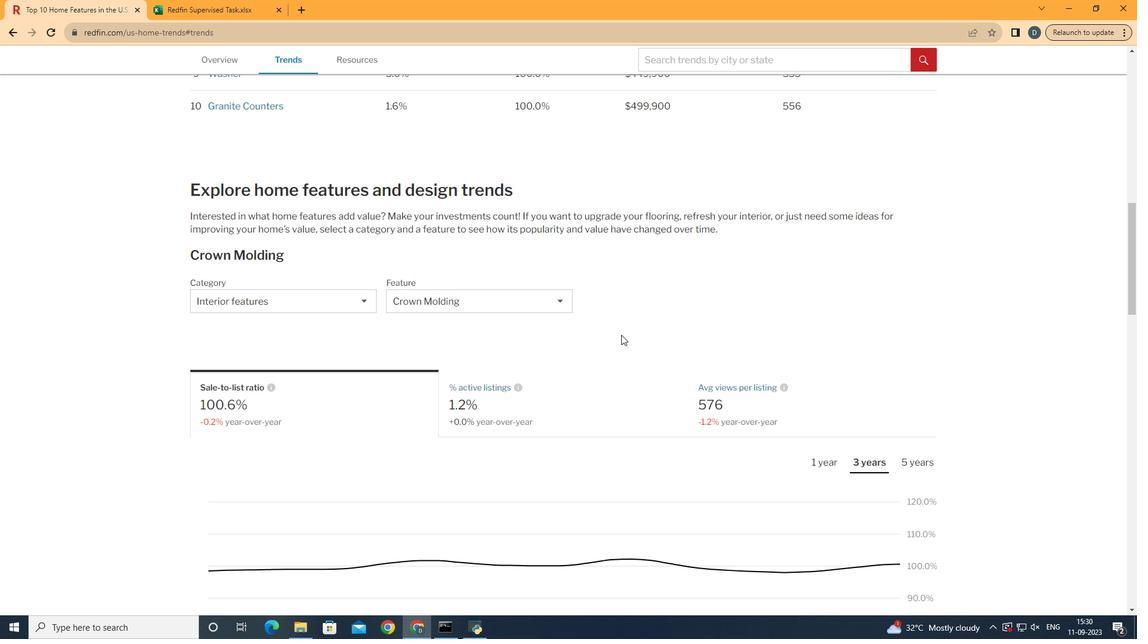 
Action: Mouse pressed left at (621, 335)
Screenshot: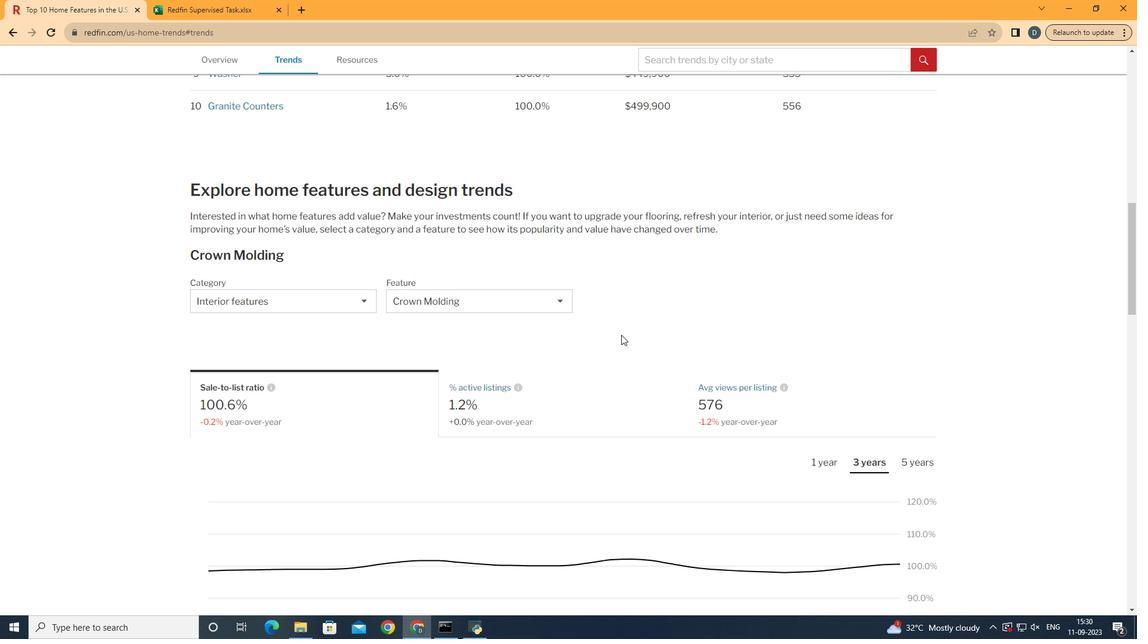 
Action: Mouse scrolled (621, 334) with delta (0, 0)
Screenshot: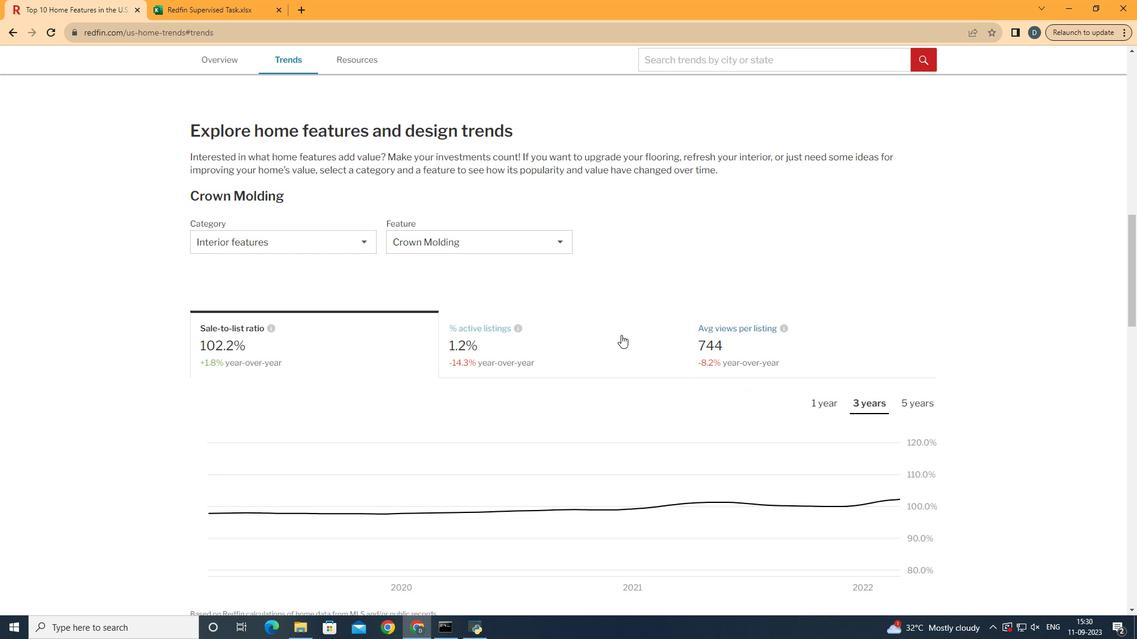 
Action: Mouse moved to (530, 373)
Screenshot: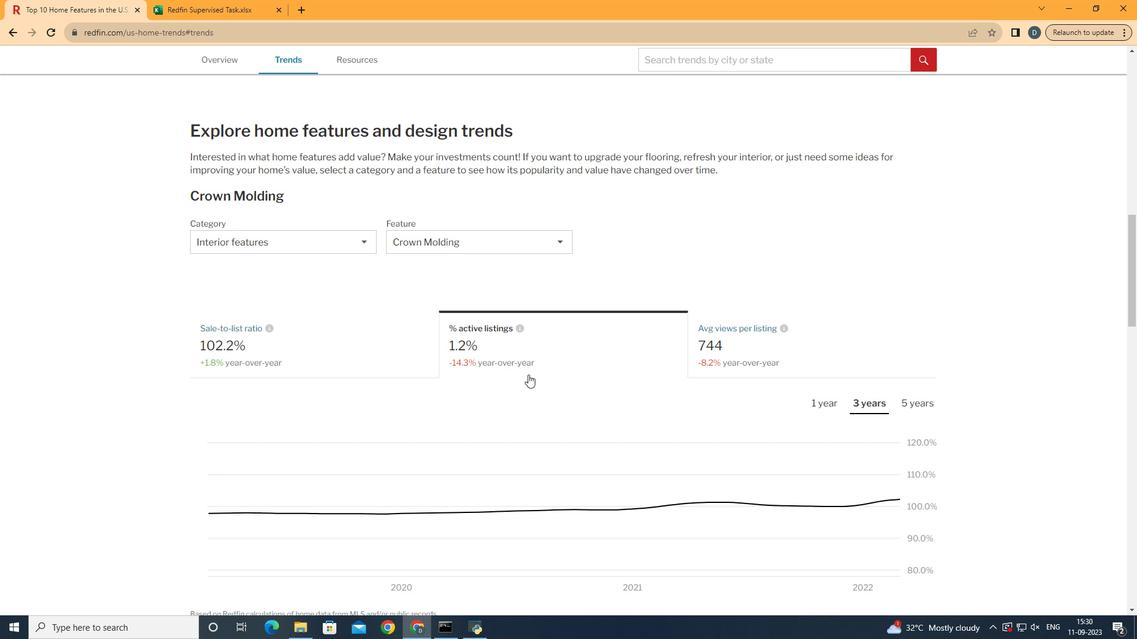 
Action: Mouse pressed left at (530, 373)
Screenshot: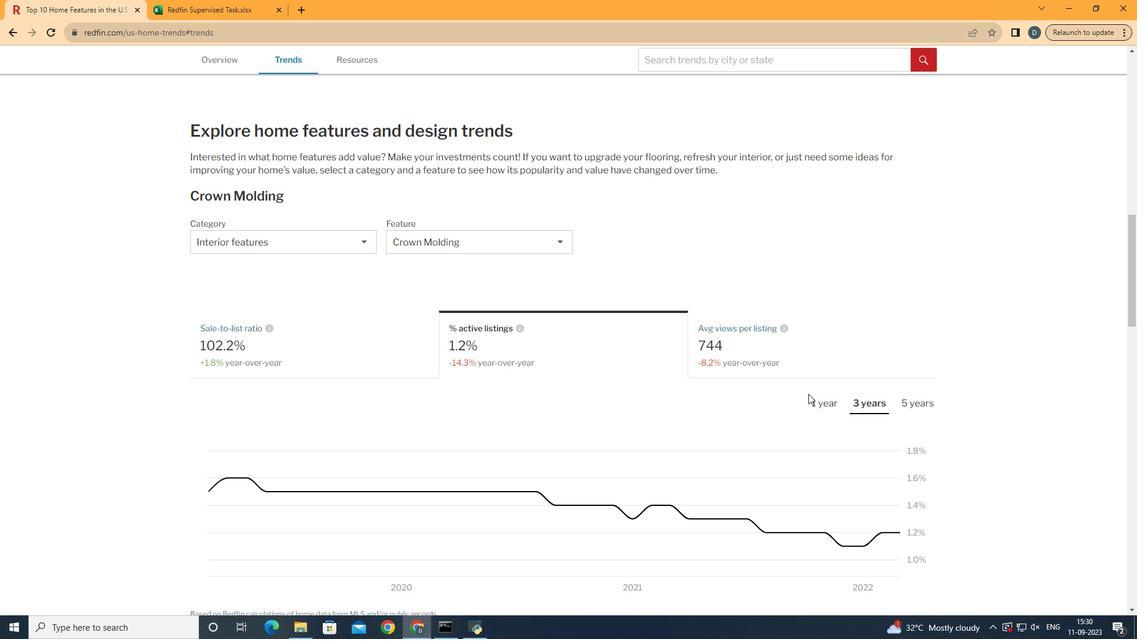 
Action: Mouse moved to (826, 401)
Screenshot: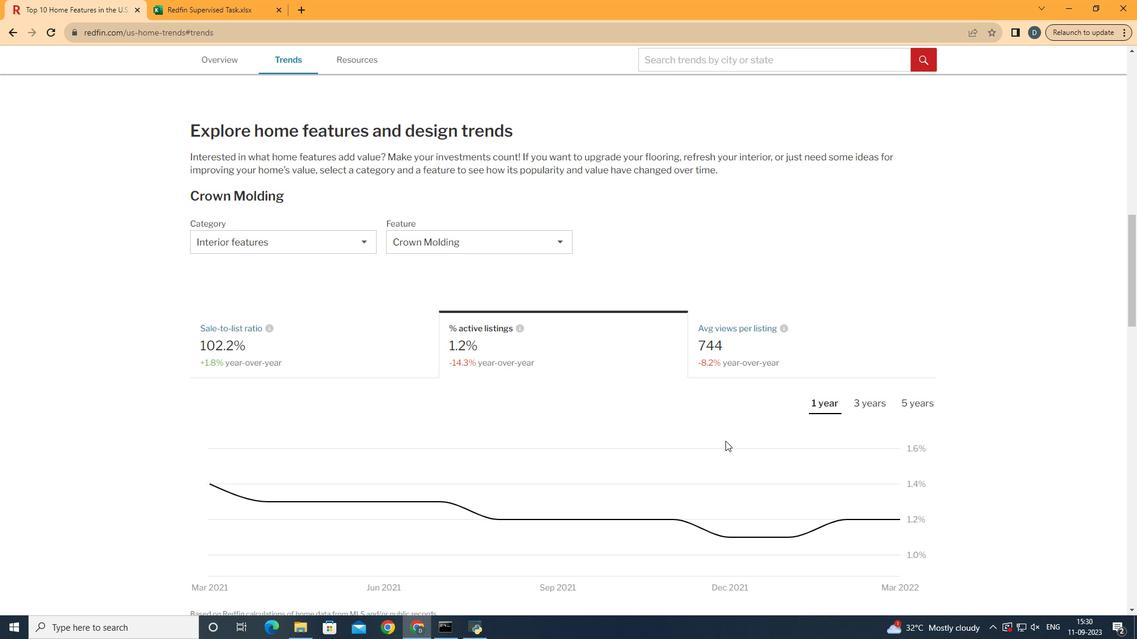 
Action: Mouse pressed left at (826, 401)
Screenshot: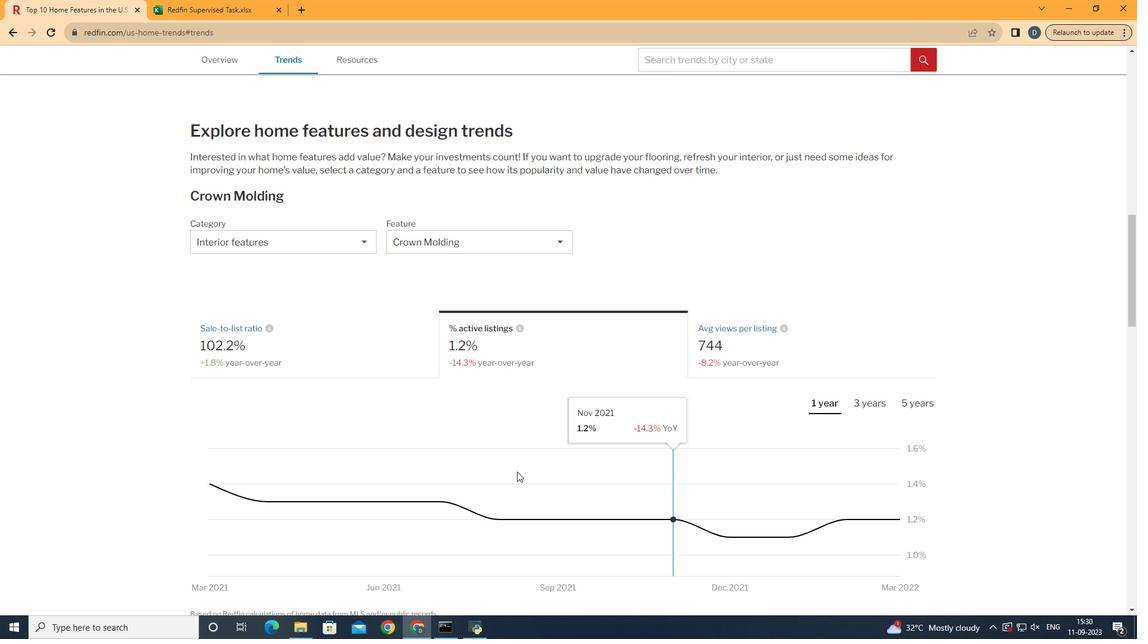 
Action: Mouse moved to (207, 476)
Screenshot: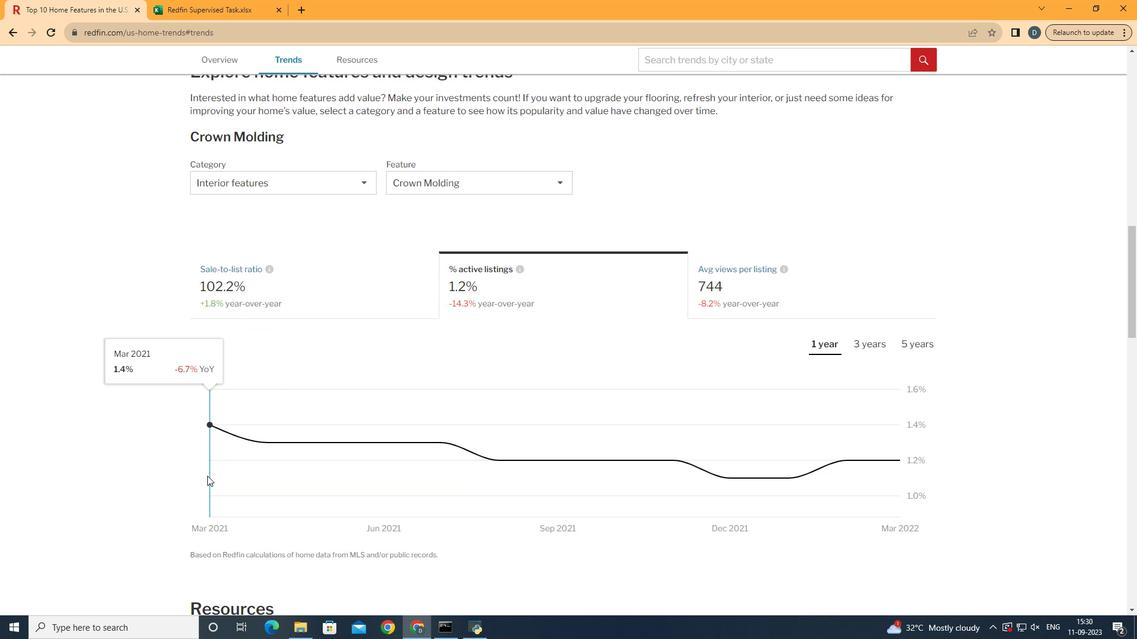 
Action: Mouse scrolled (207, 475) with delta (0, 0)
Screenshot: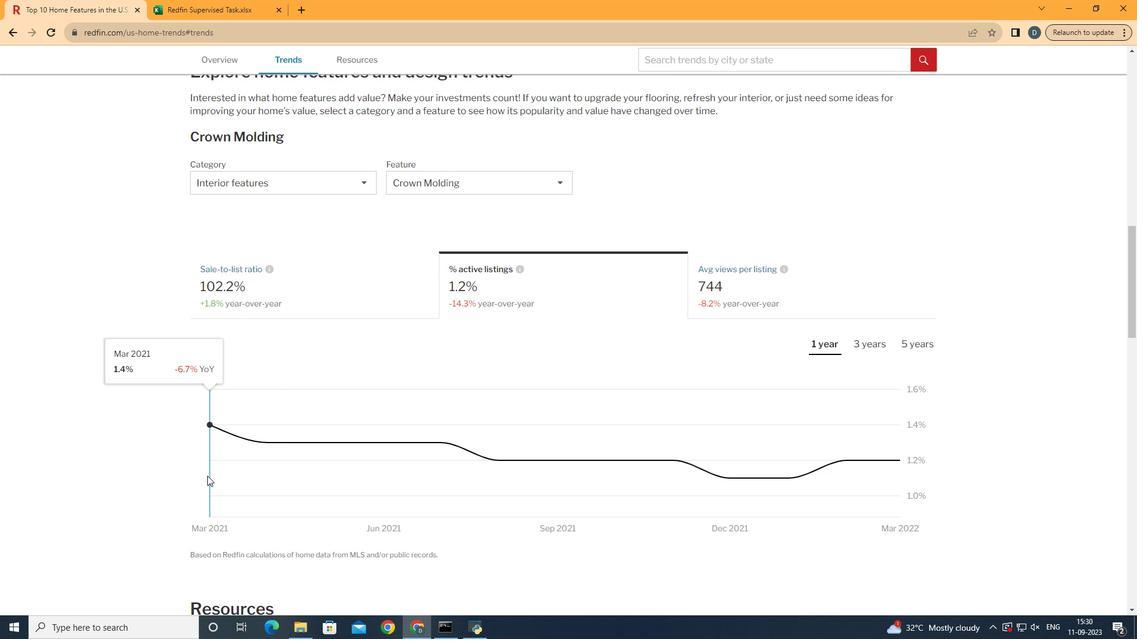
Action: Mouse moved to (938, 466)
Screenshot: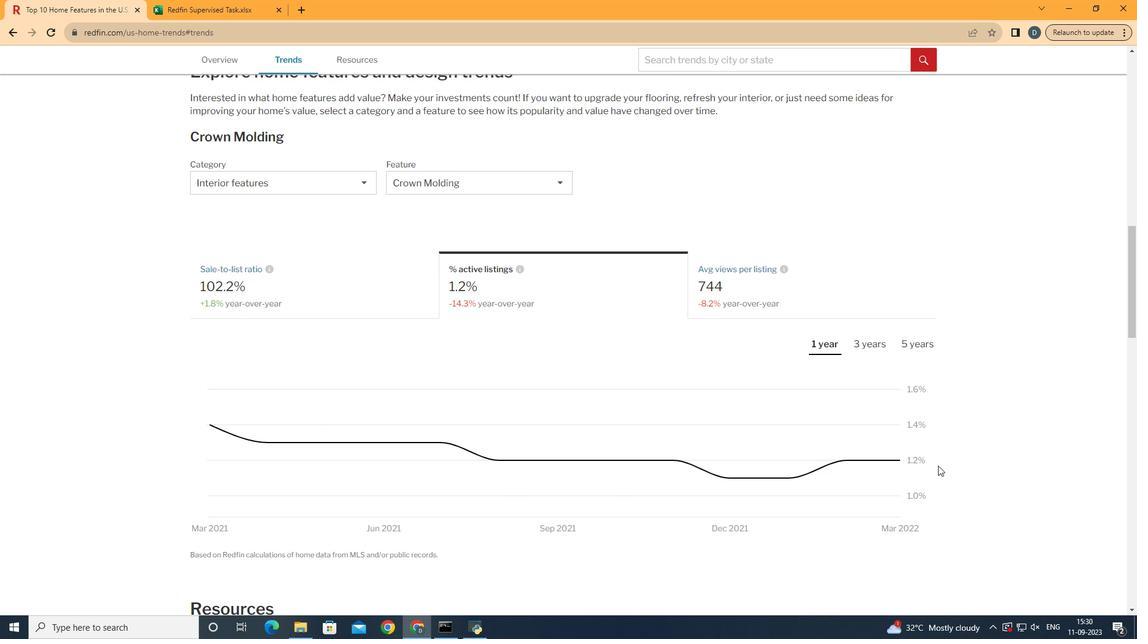 
